 Task: Look for Airbnb properties in Taurage, Lithuania from 28th November, 2023 to 10th December,  2023 for 5 adults.5 bedrooms having 5 beds and 5 bathrooms. Property type can be house. Amenities needed are: wifi, TV, free parkinig on premises, gym, breakfast. Look for 5 properties as per requirement.
Action: Mouse moved to (532, 76)
Screenshot: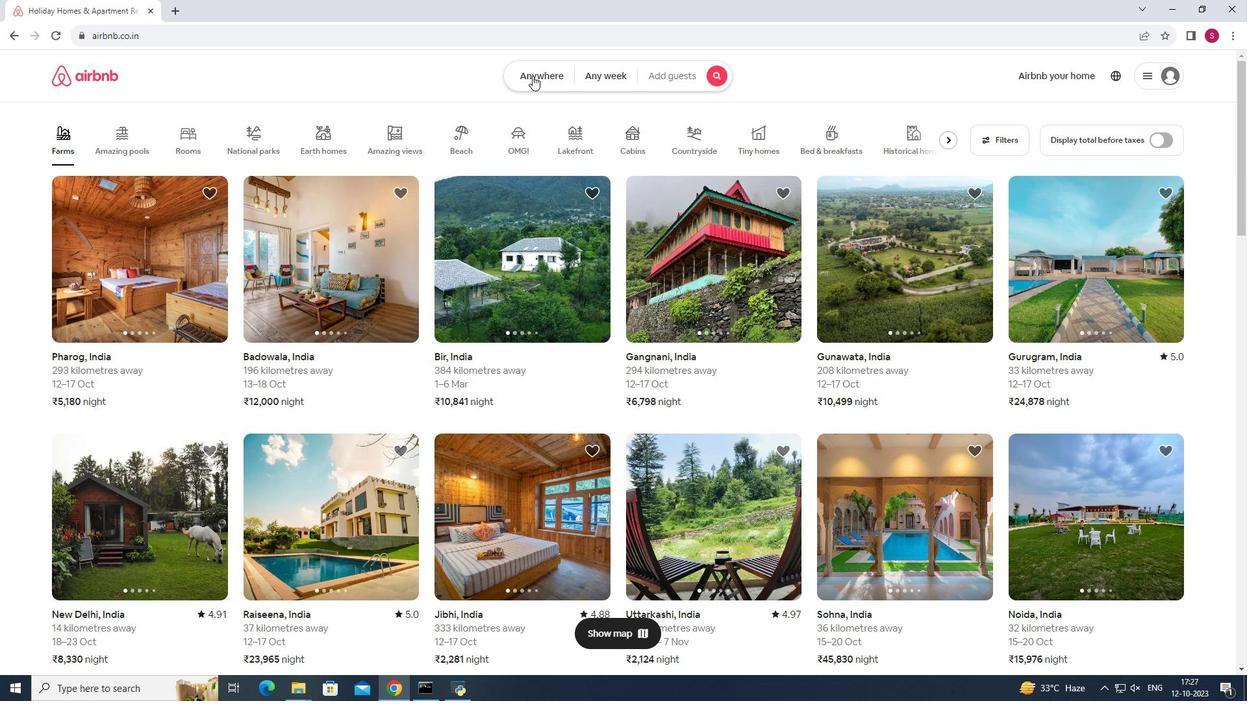 
Action: Mouse pressed left at (532, 76)
Screenshot: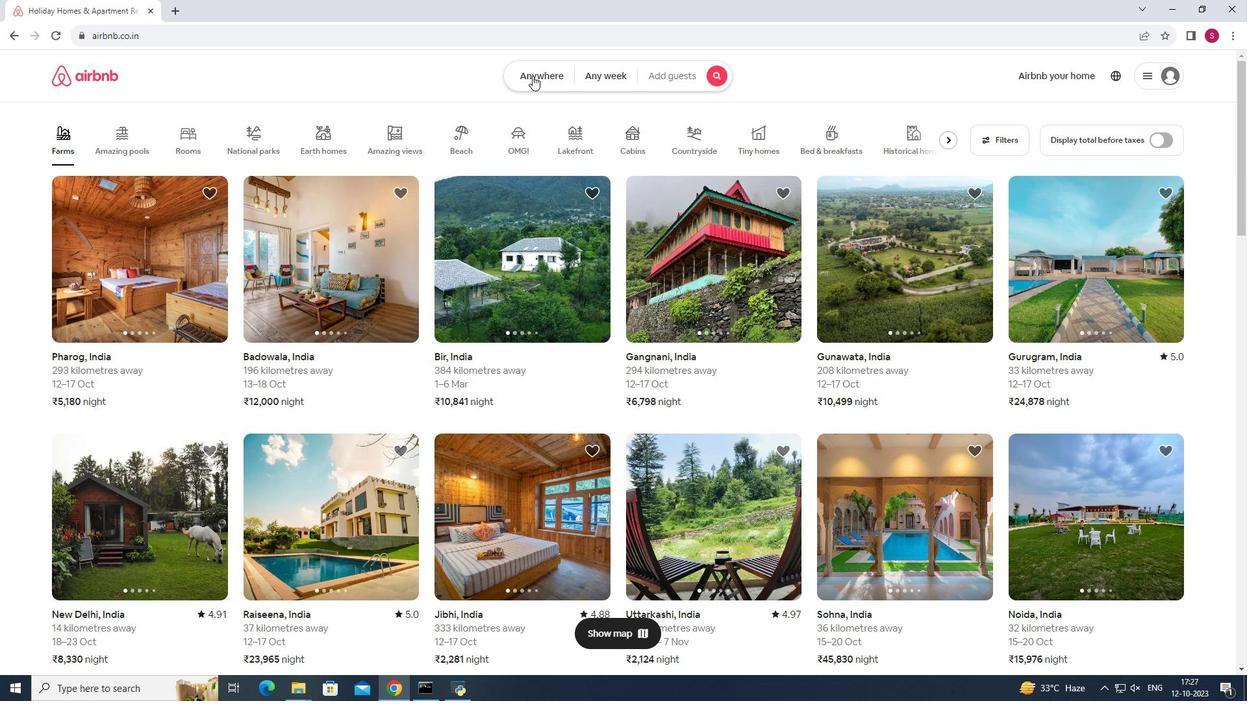 
Action: Mouse moved to (436, 126)
Screenshot: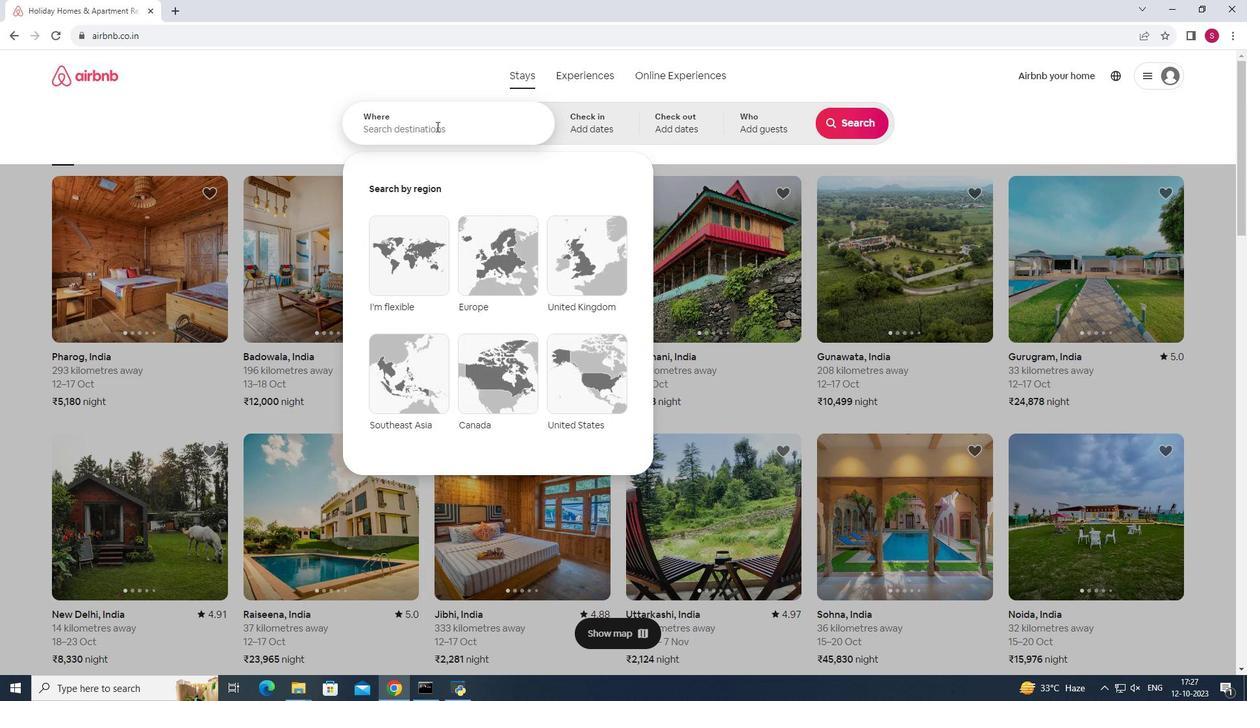 
Action: Mouse pressed left at (436, 126)
Screenshot: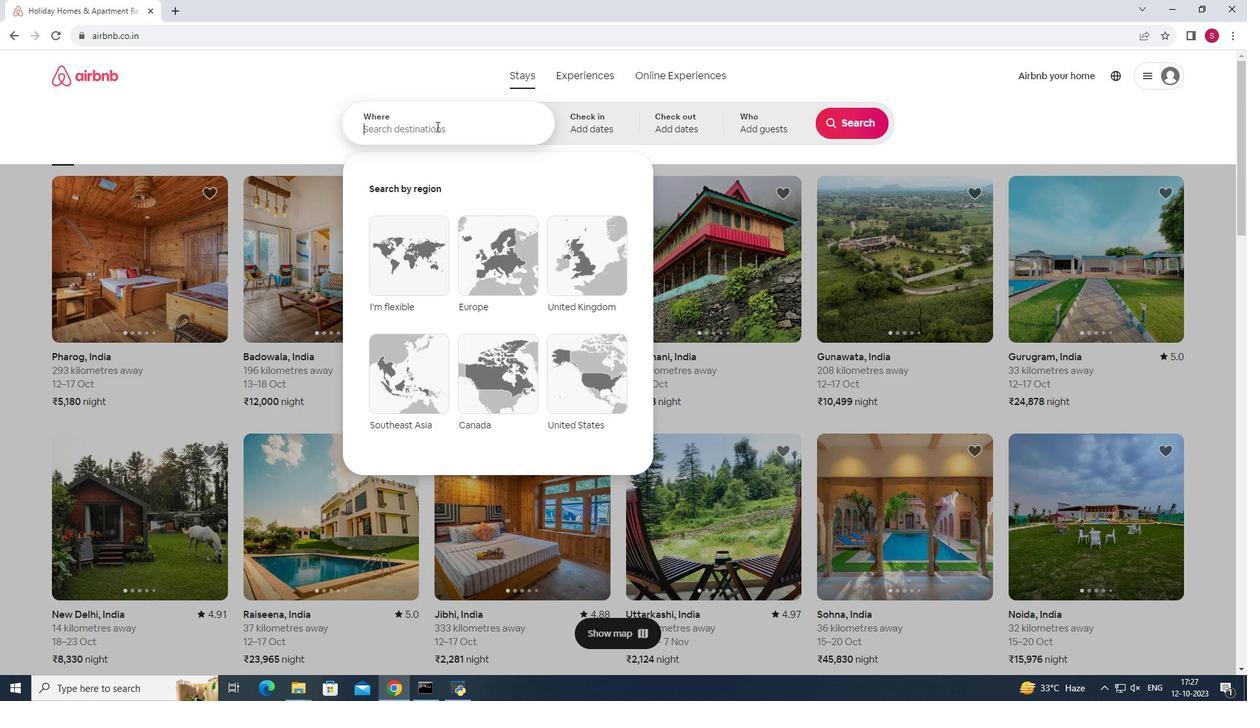 
Action: Key pressed <Key.shift>Taurage,<Key.space><Key.shift>Lithuania<Key.enter>
Screenshot: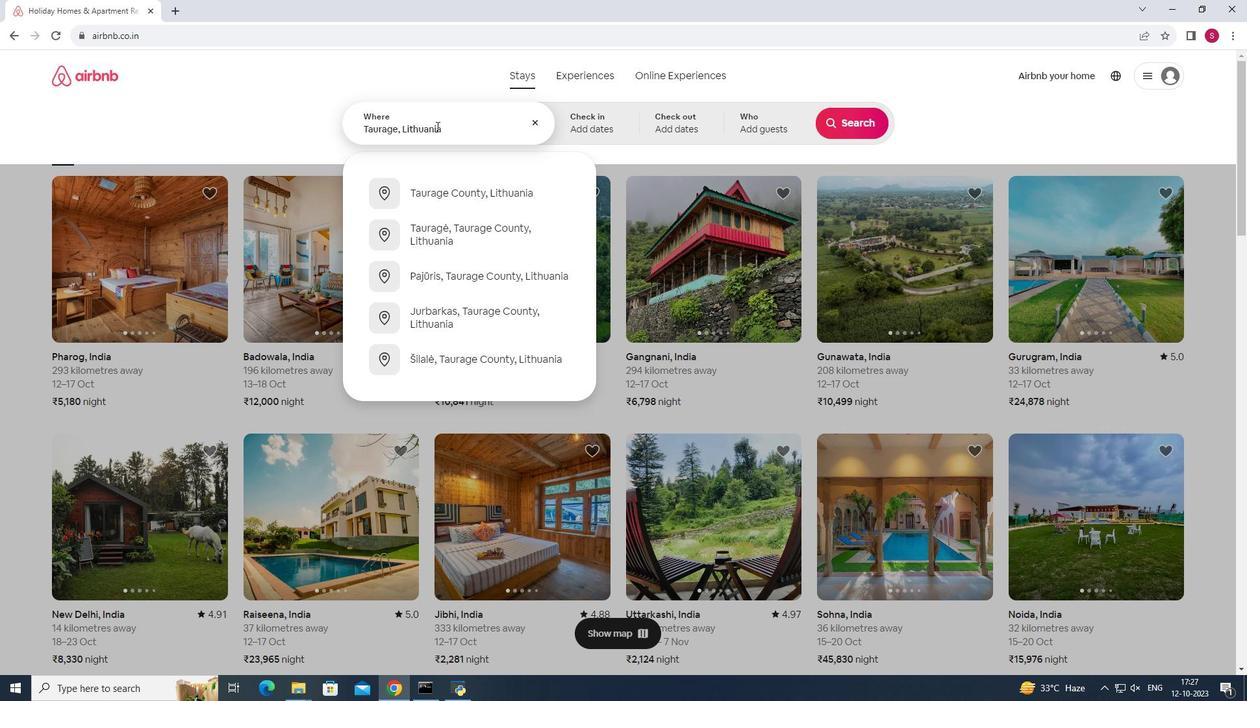 
Action: Mouse moved to (714, 412)
Screenshot: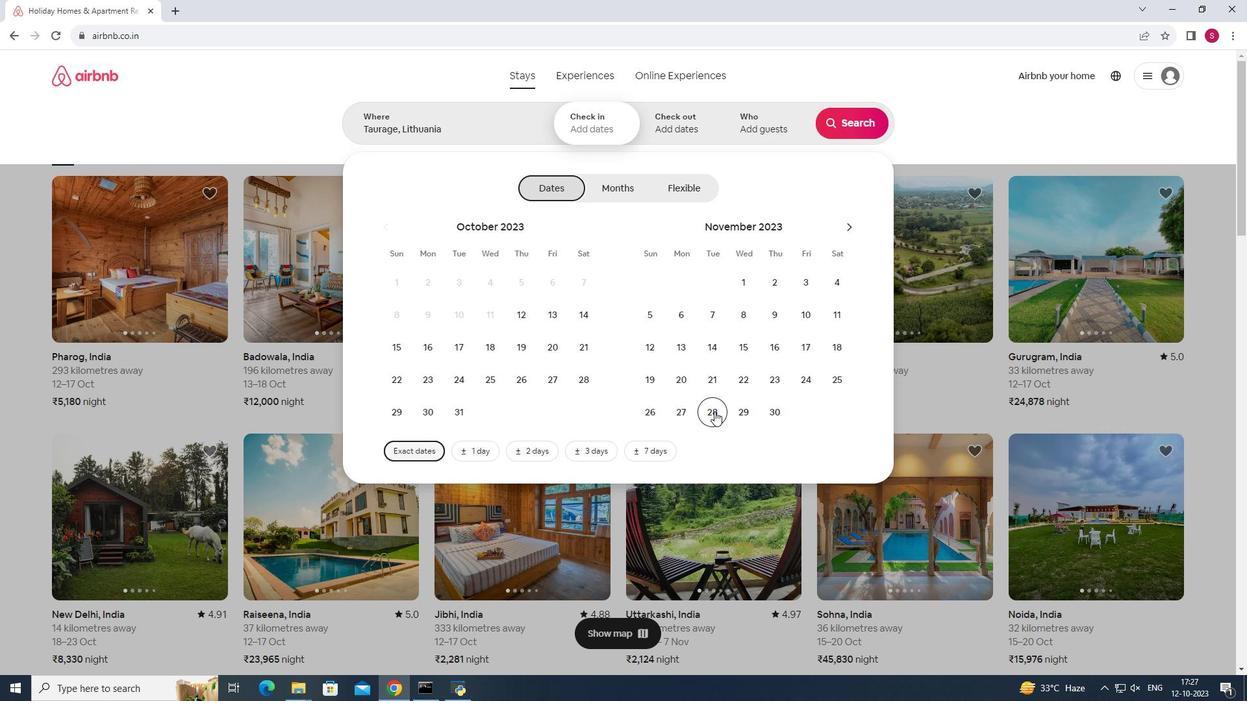 
Action: Mouse pressed left at (714, 412)
Screenshot: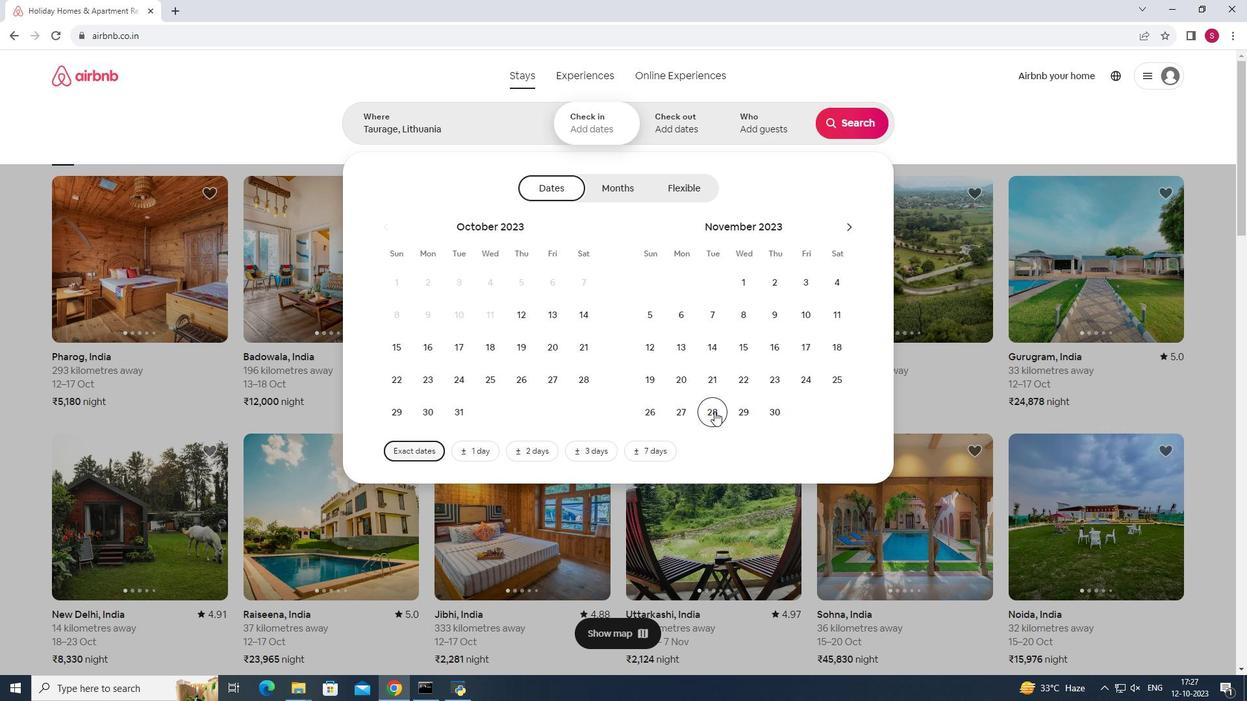
Action: Mouse moved to (851, 228)
Screenshot: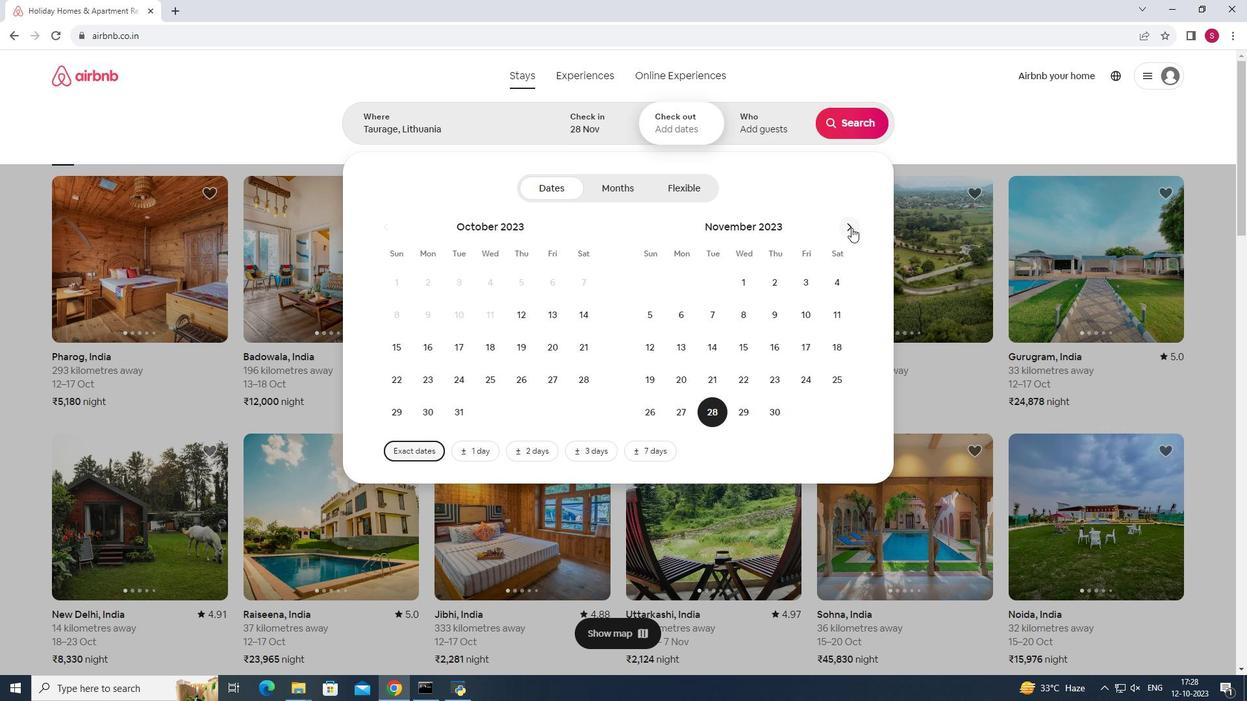 
Action: Mouse pressed left at (851, 228)
Screenshot: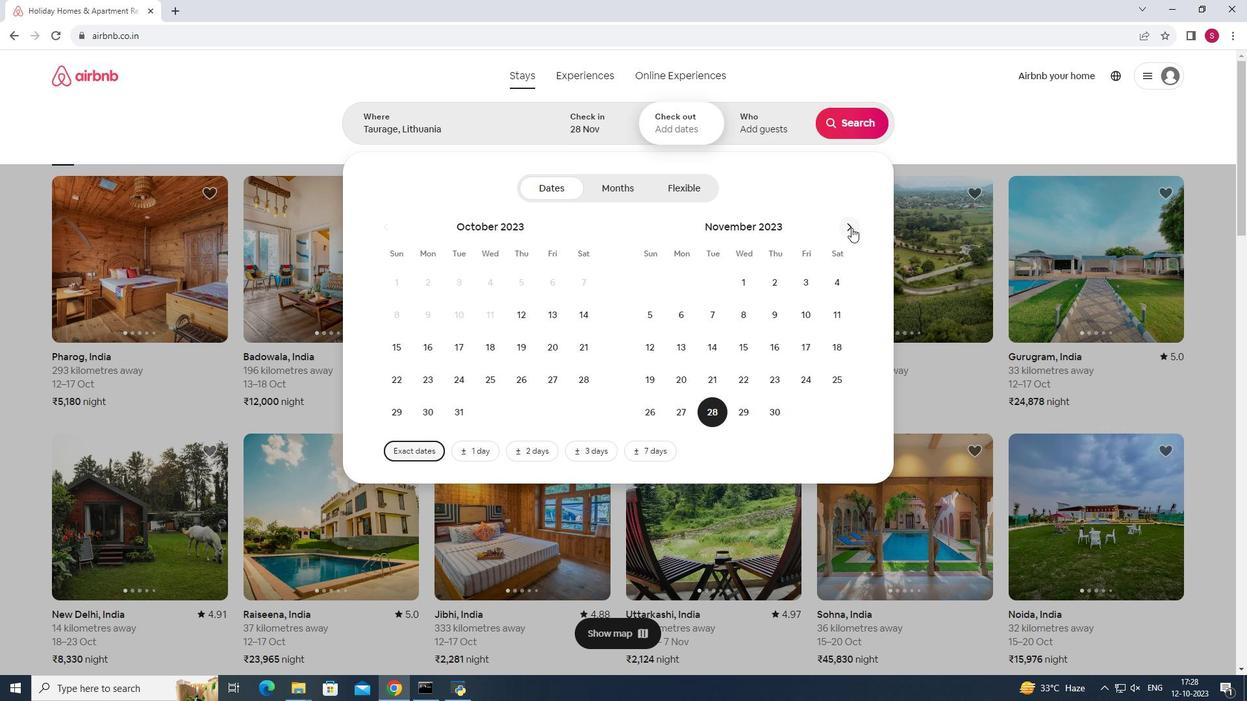 
Action: Mouse moved to (644, 356)
Screenshot: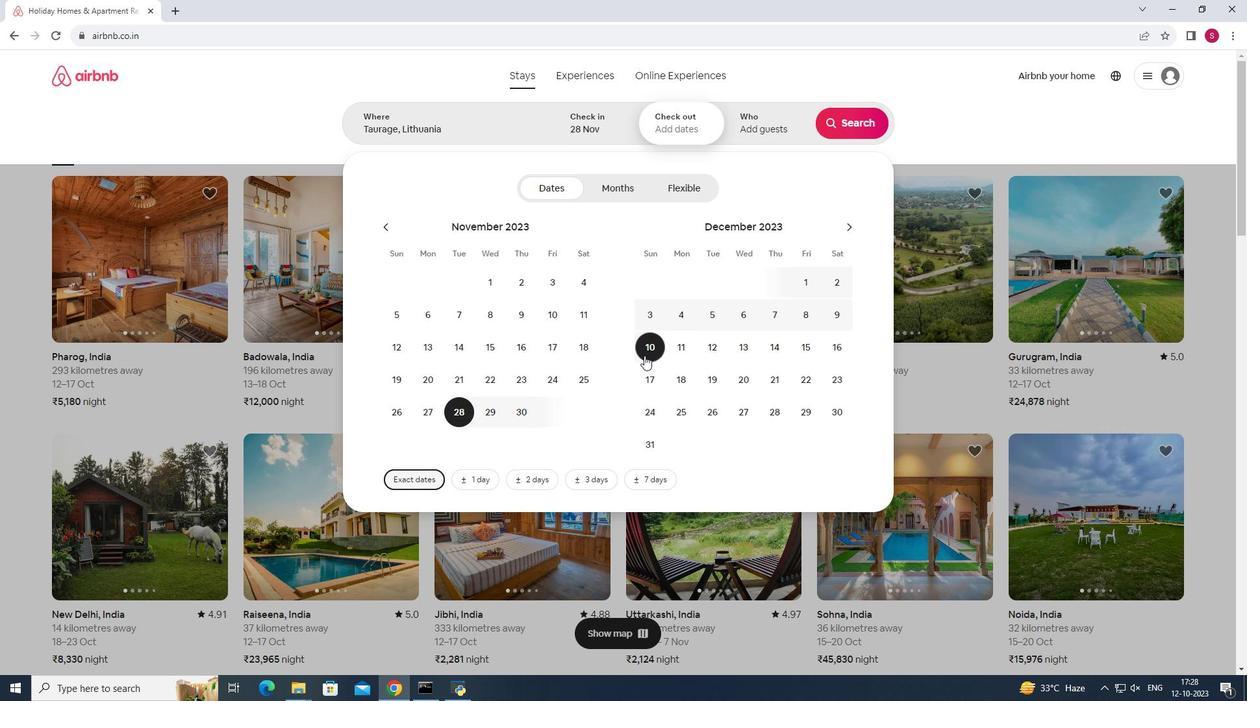 
Action: Mouse pressed left at (644, 356)
Screenshot: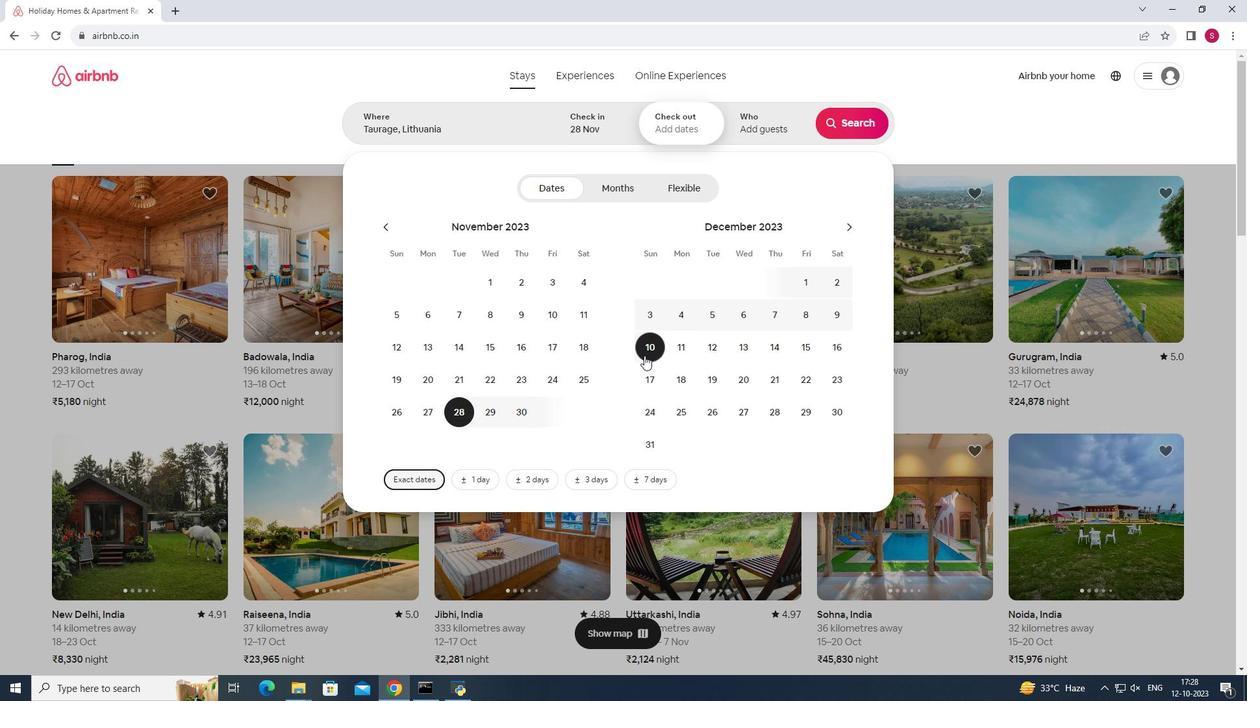 
Action: Mouse moved to (765, 132)
Screenshot: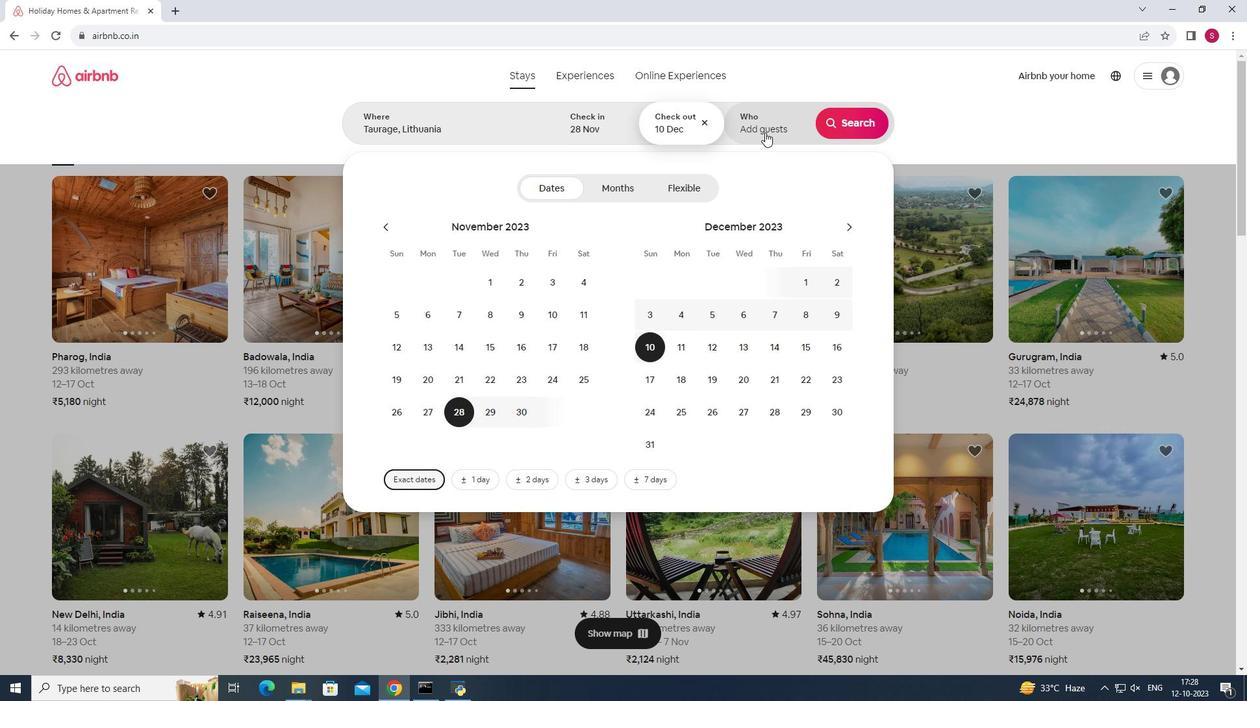 
Action: Mouse pressed left at (765, 132)
Screenshot: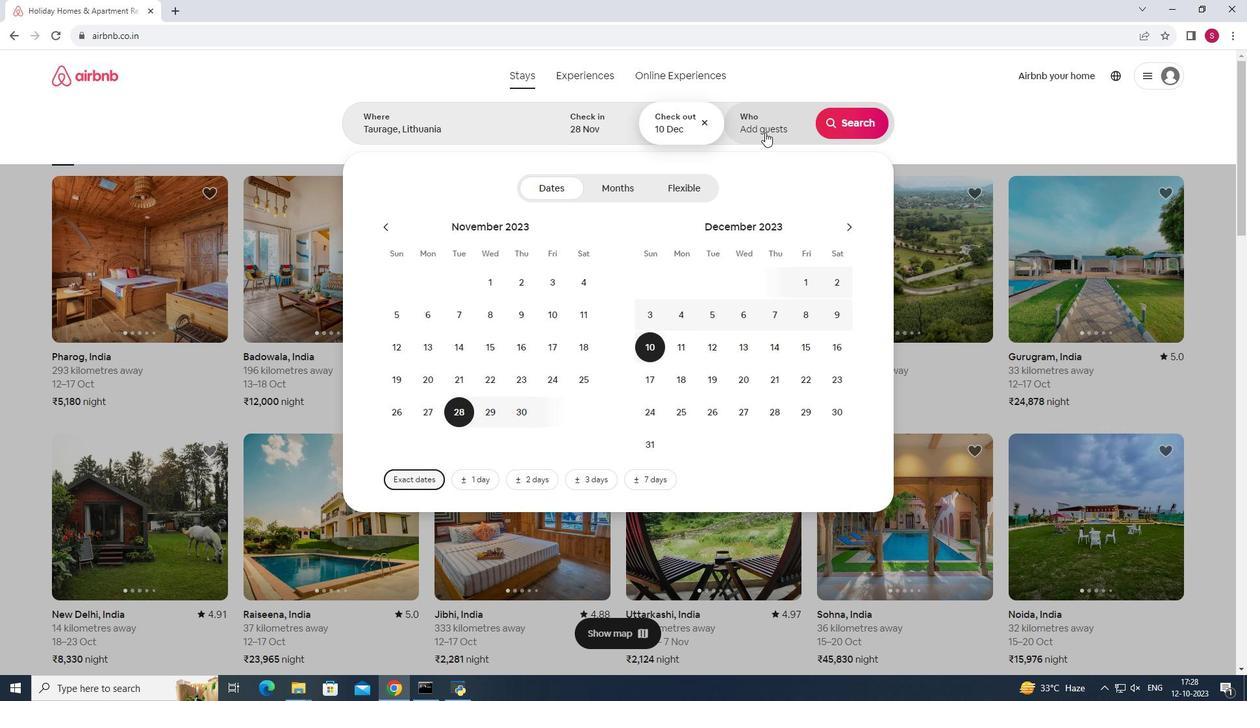 
Action: Mouse moved to (854, 193)
Screenshot: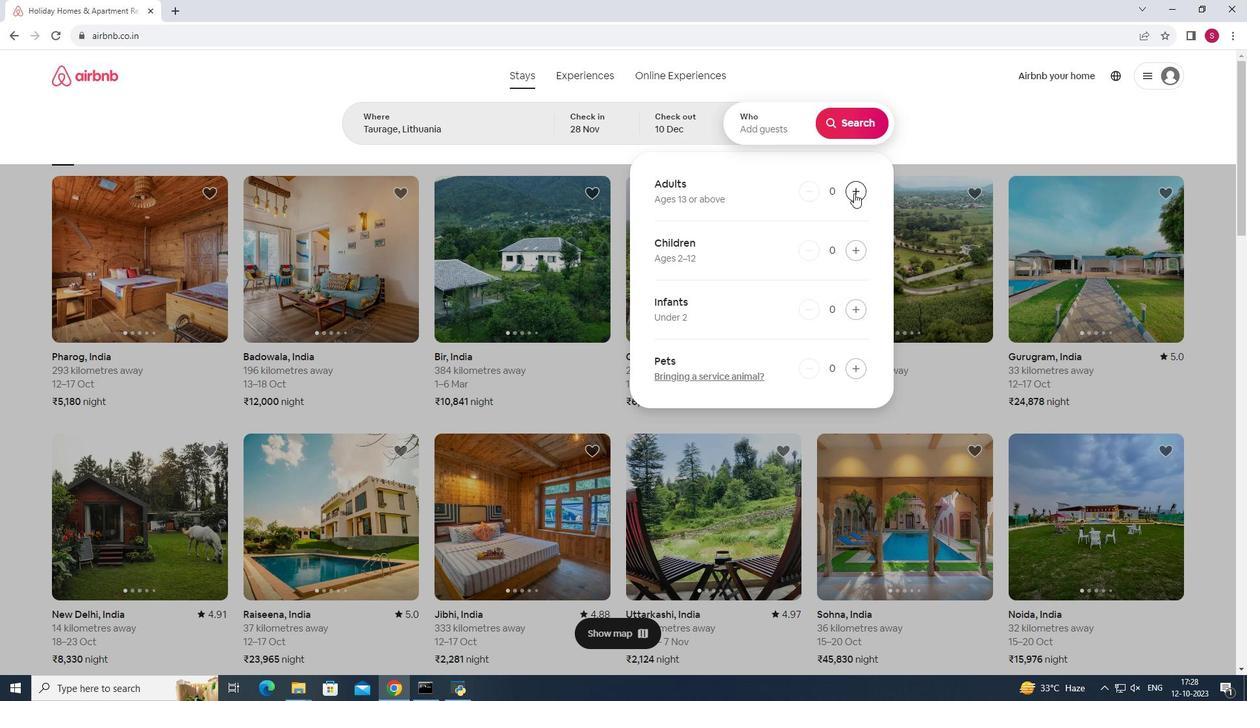 
Action: Mouse pressed left at (854, 193)
Screenshot: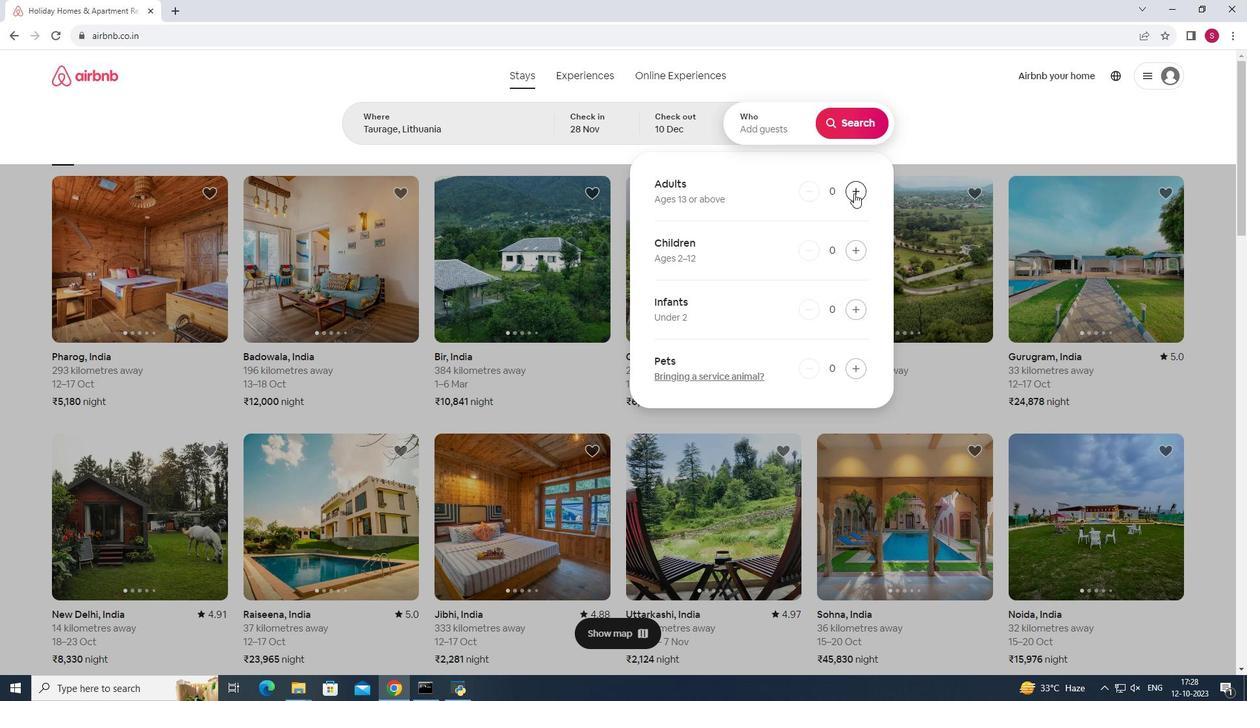 
Action: Mouse pressed left at (854, 193)
Screenshot: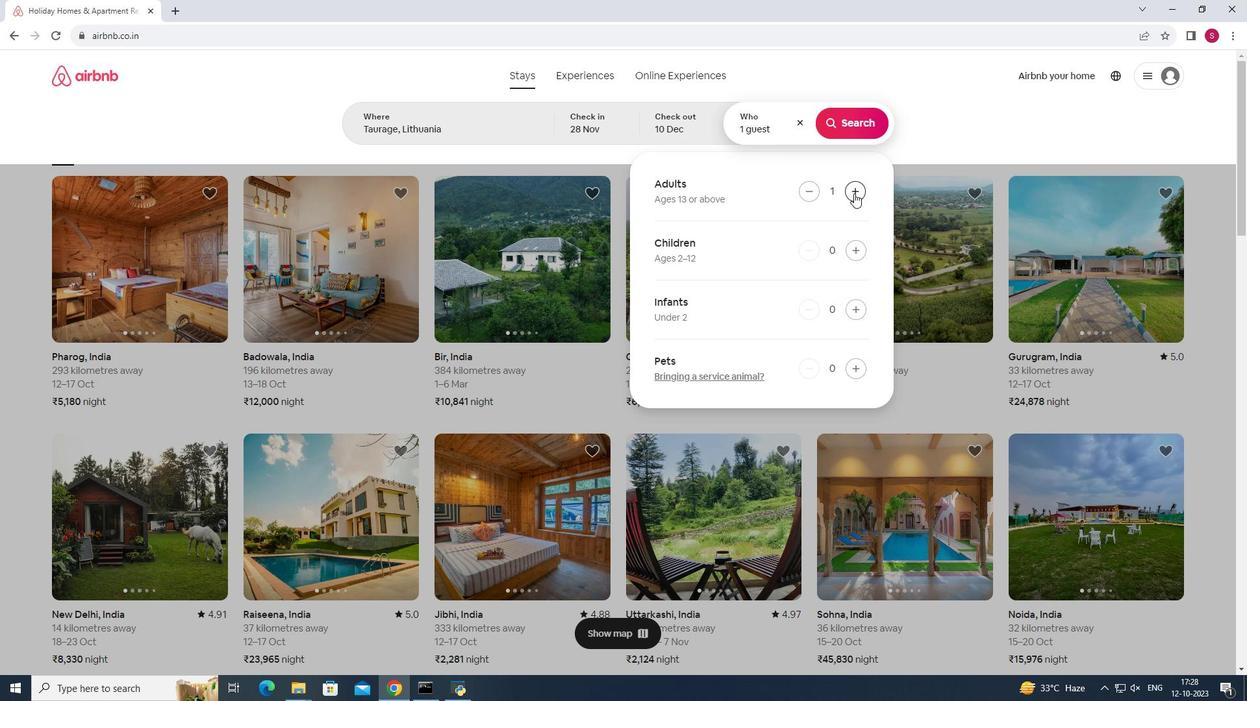 
Action: Mouse moved to (854, 194)
Screenshot: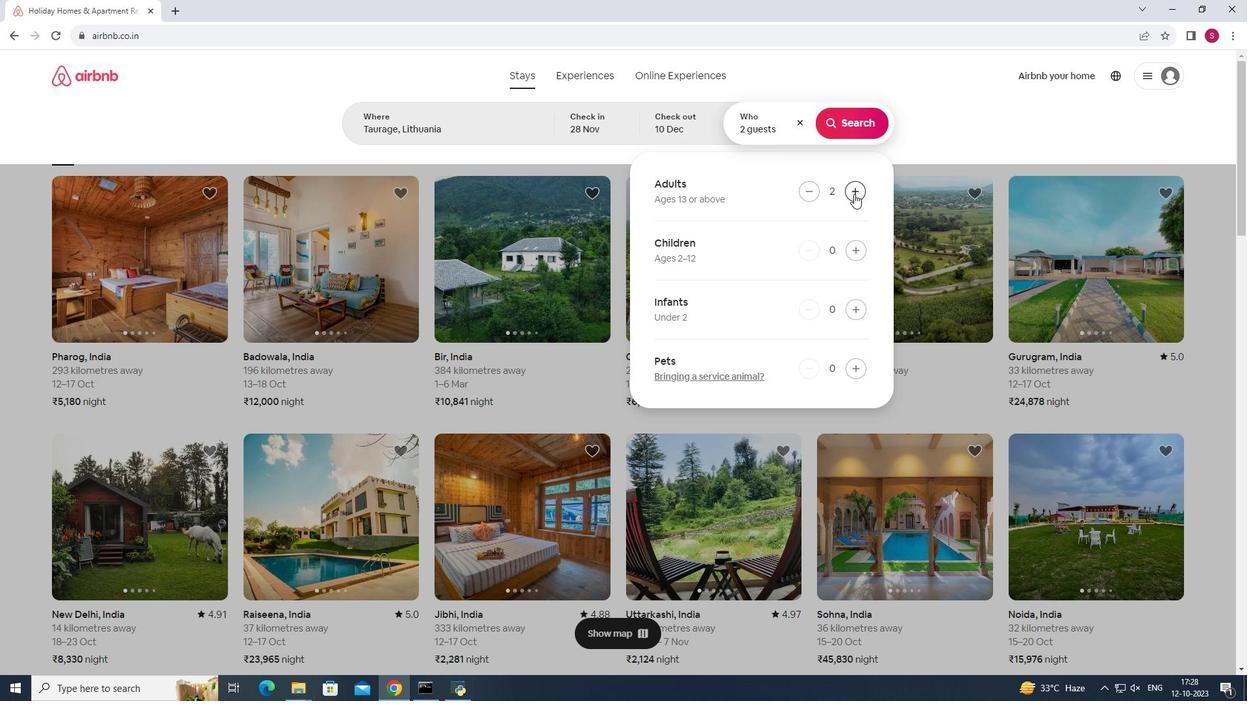 
Action: Mouse pressed left at (854, 194)
Screenshot: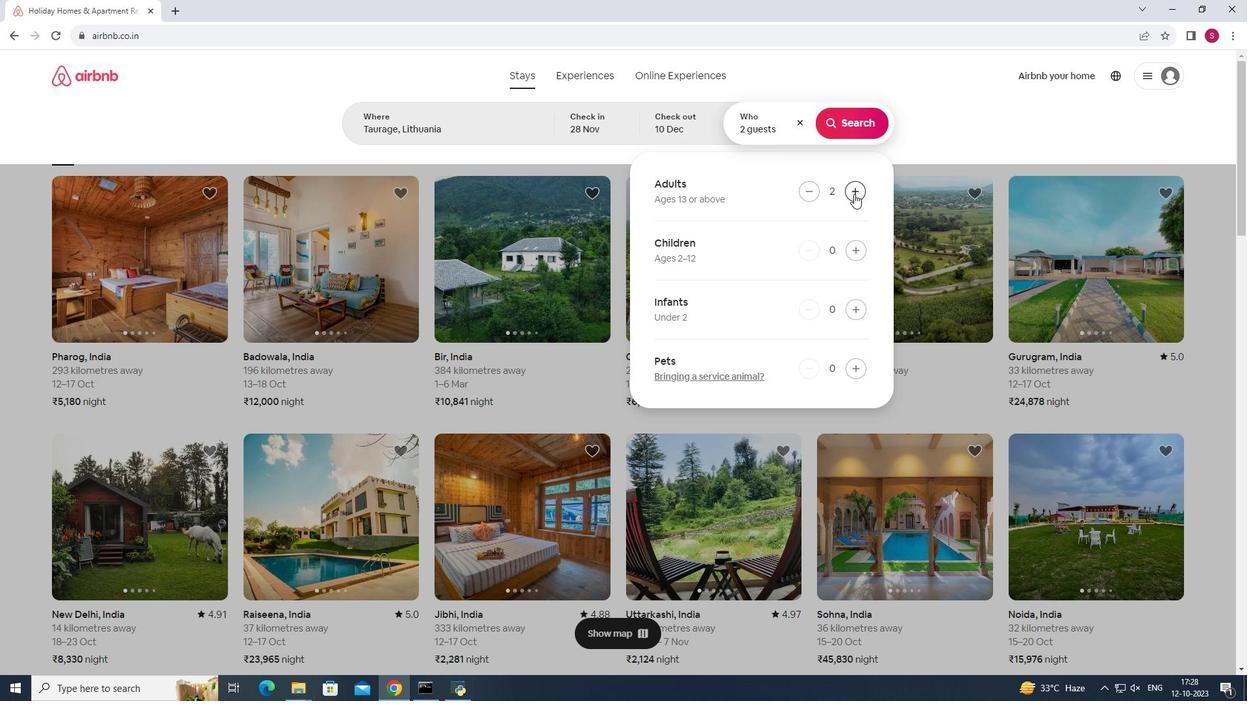 
Action: Mouse moved to (854, 194)
Screenshot: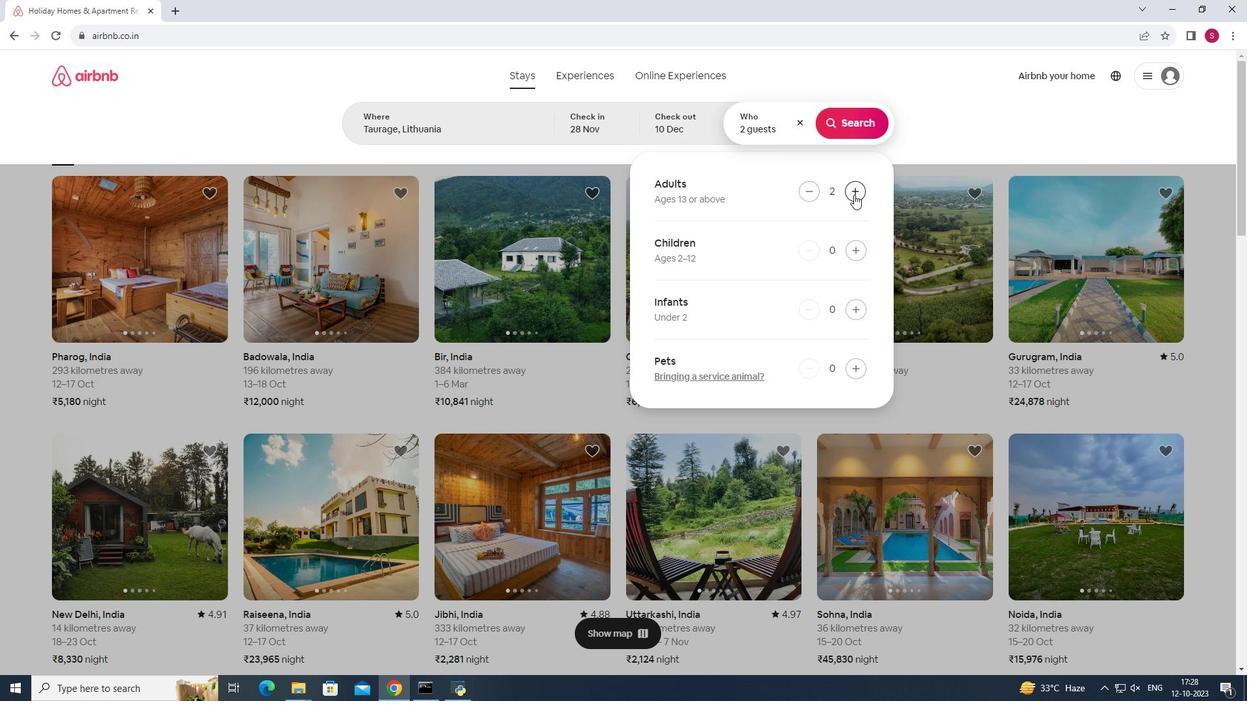 
Action: Mouse pressed left at (854, 194)
Screenshot: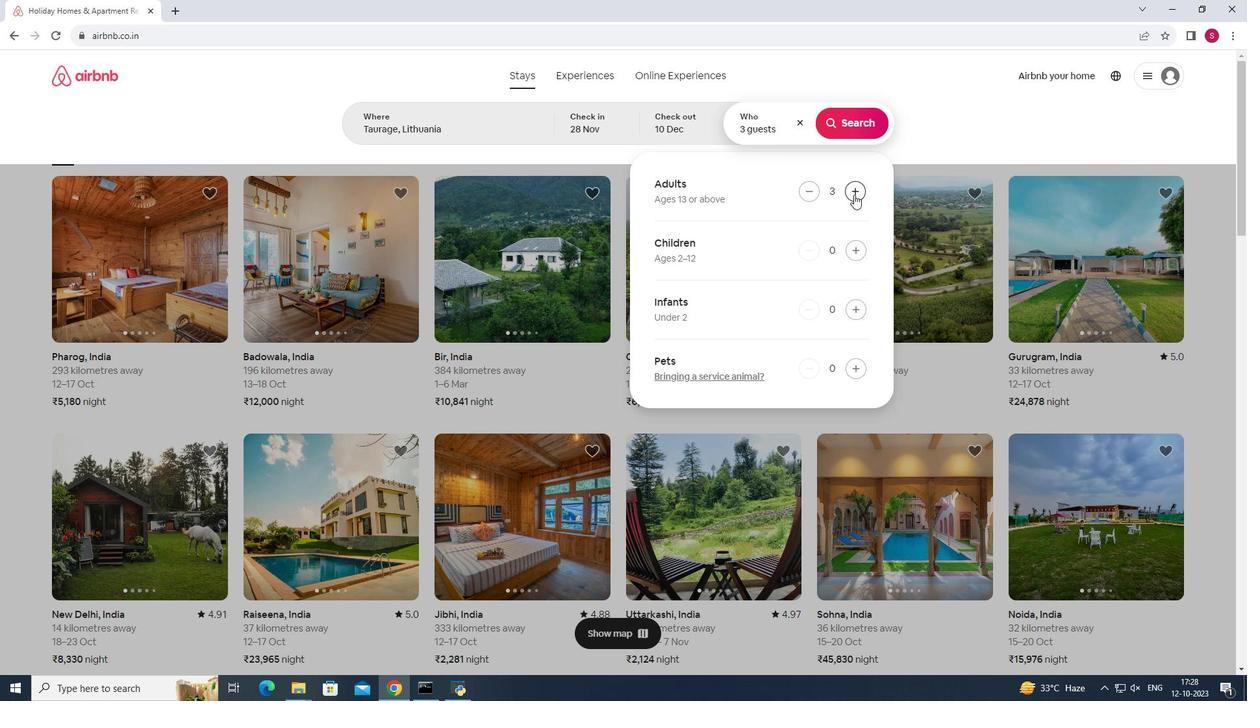 
Action: Mouse pressed left at (854, 194)
Screenshot: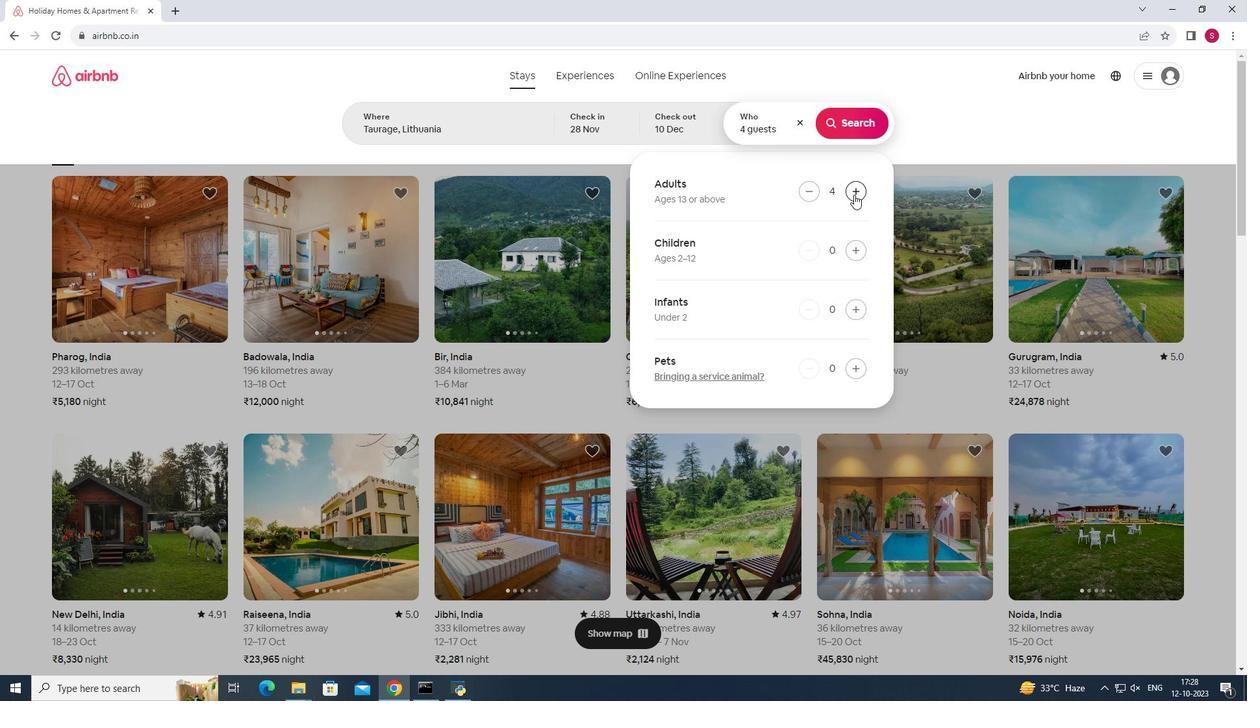 
Action: Mouse moved to (852, 128)
Screenshot: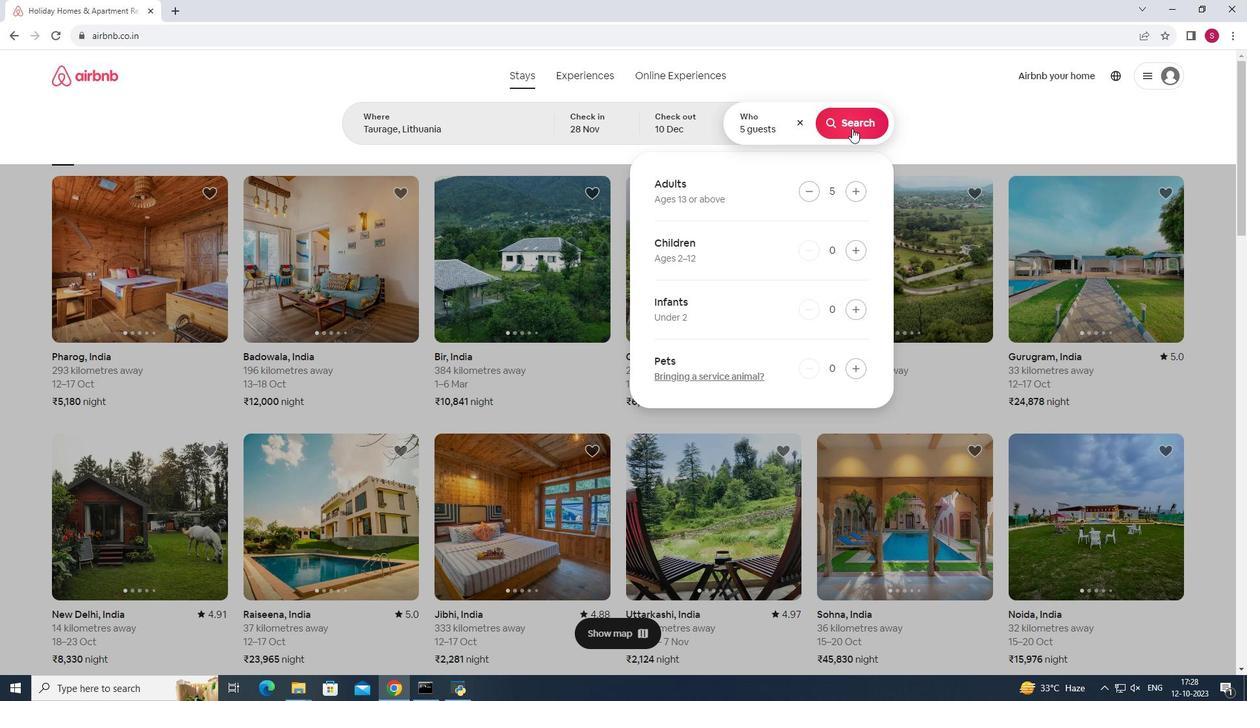 
Action: Mouse pressed left at (852, 128)
Screenshot: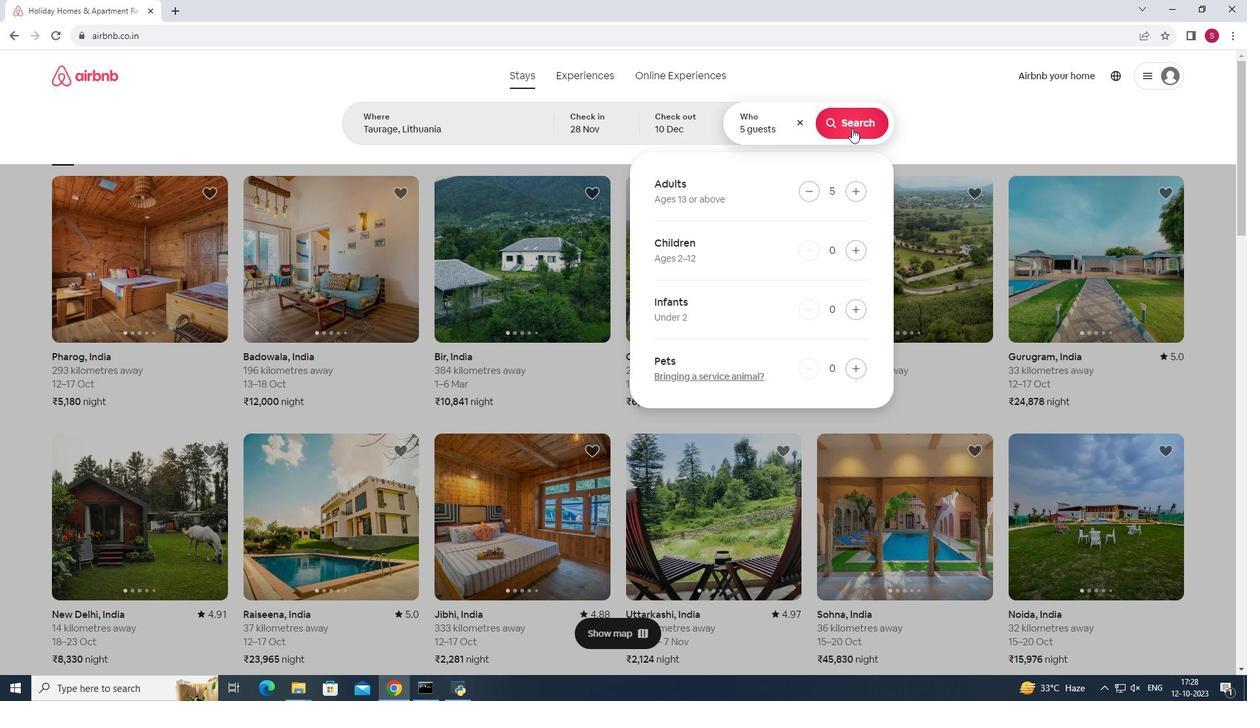 
Action: Mouse moved to (1049, 132)
Screenshot: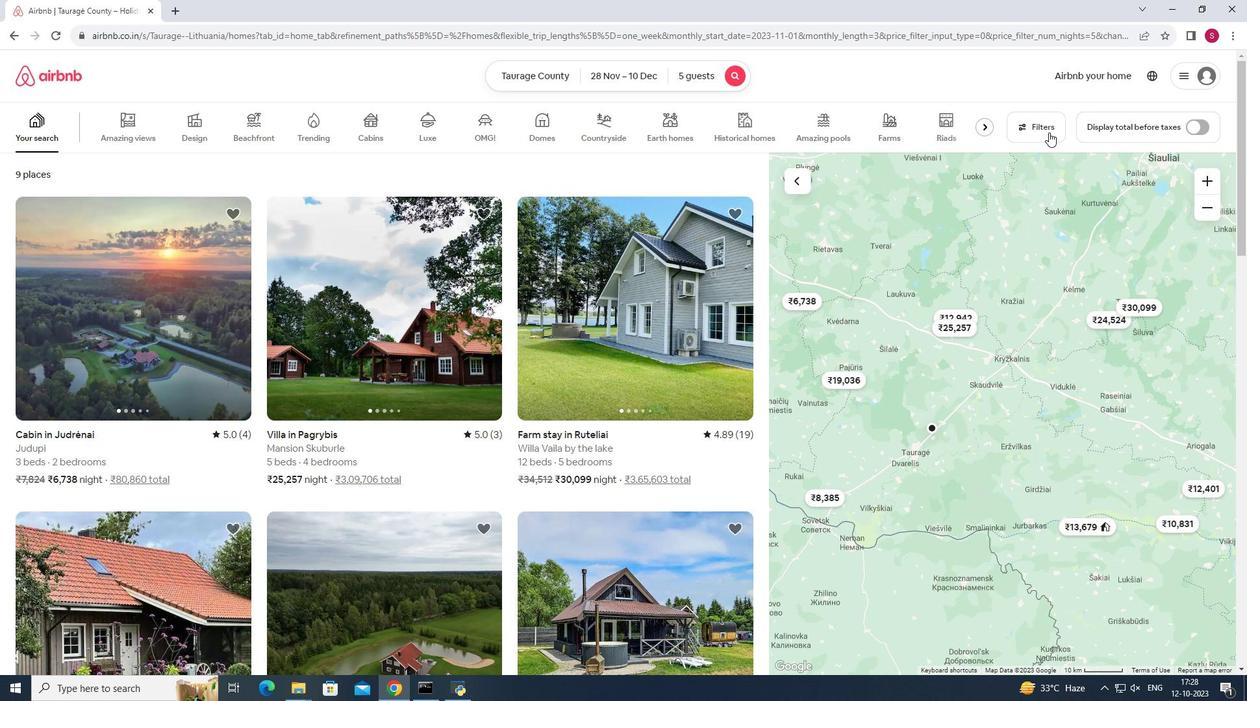 
Action: Mouse pressed left at (1049, 132)
Screenshot: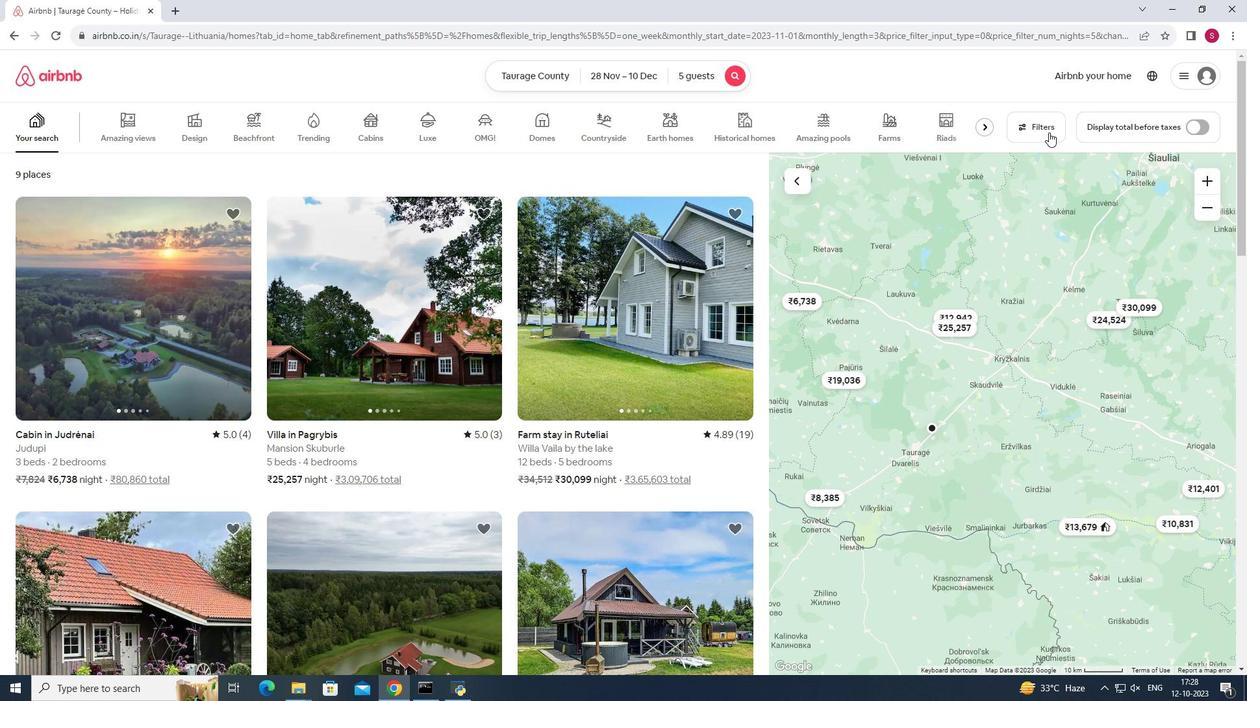 
Action: Mouse moved to (693, 261)
Screenshot: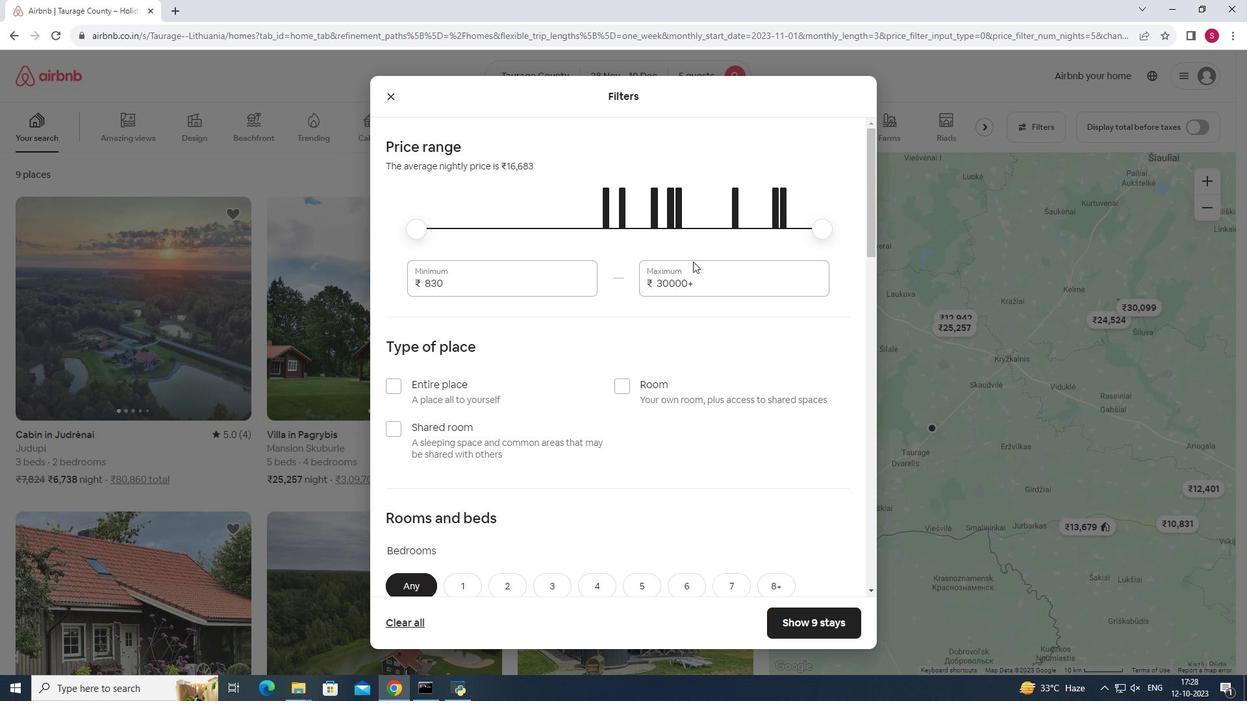 
Action: Mouse scrolled (693, 261) with delta (0, 0)
Screenshot: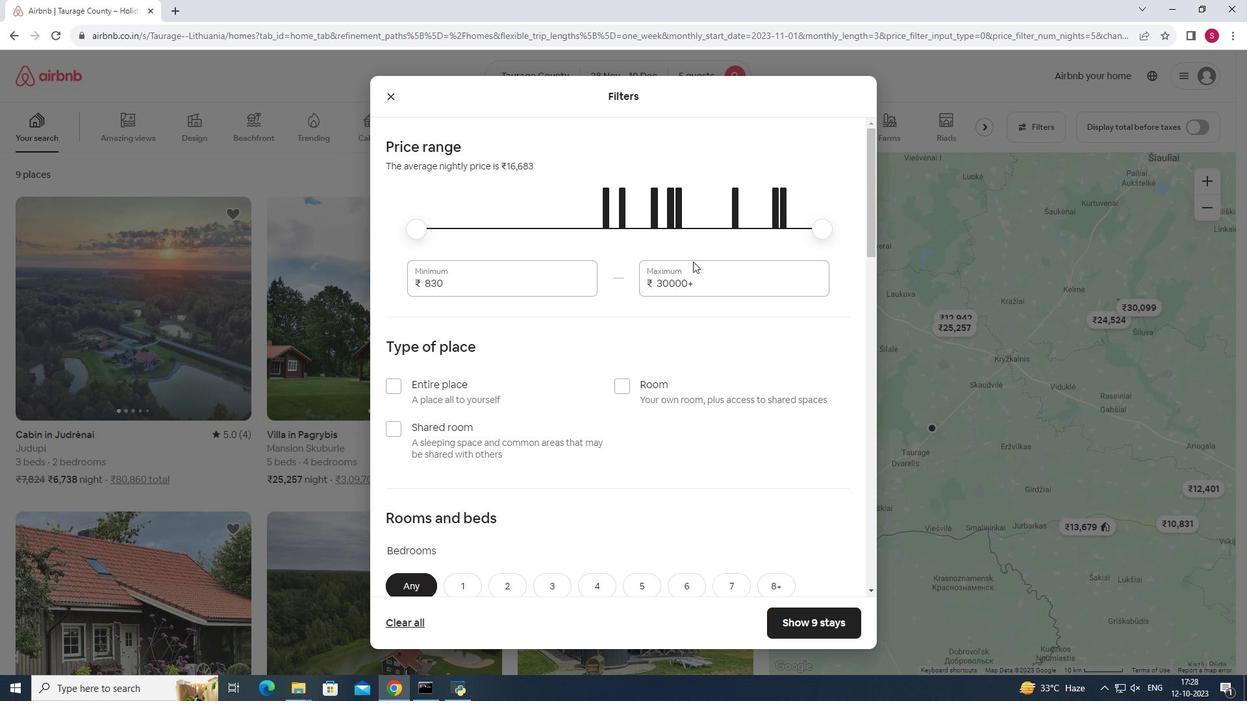 
Action: Mouse moved to (676, 311)
Screenshot: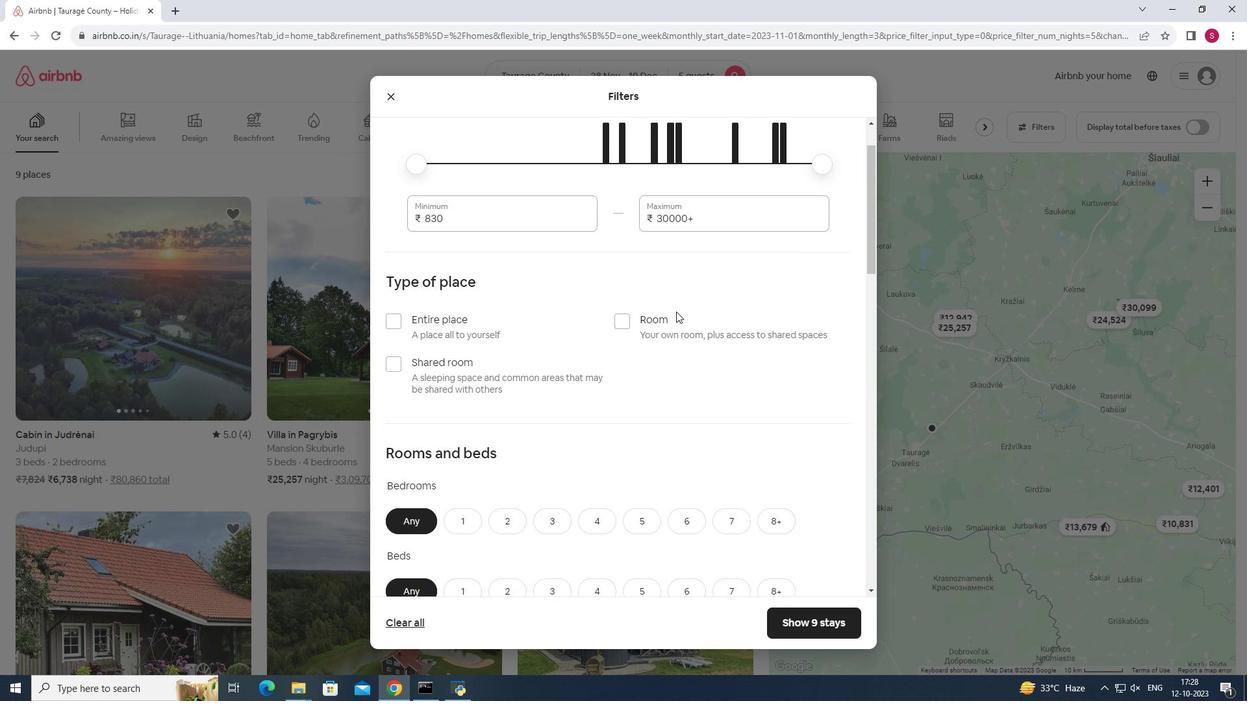 
Action: Mouse scrolled (676, 311) with delta (0, 0)
Screenshot: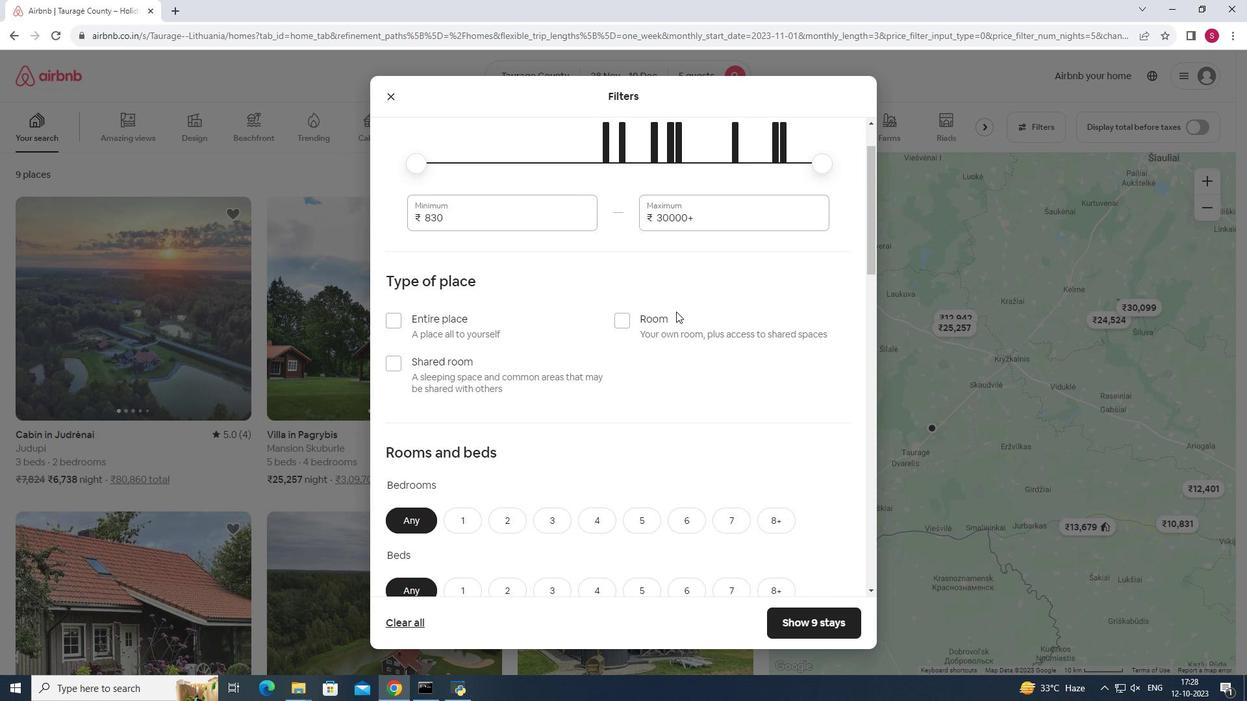 
Action: Mouse scrolled (676, 311) with delta (0, 0)
Screenshot: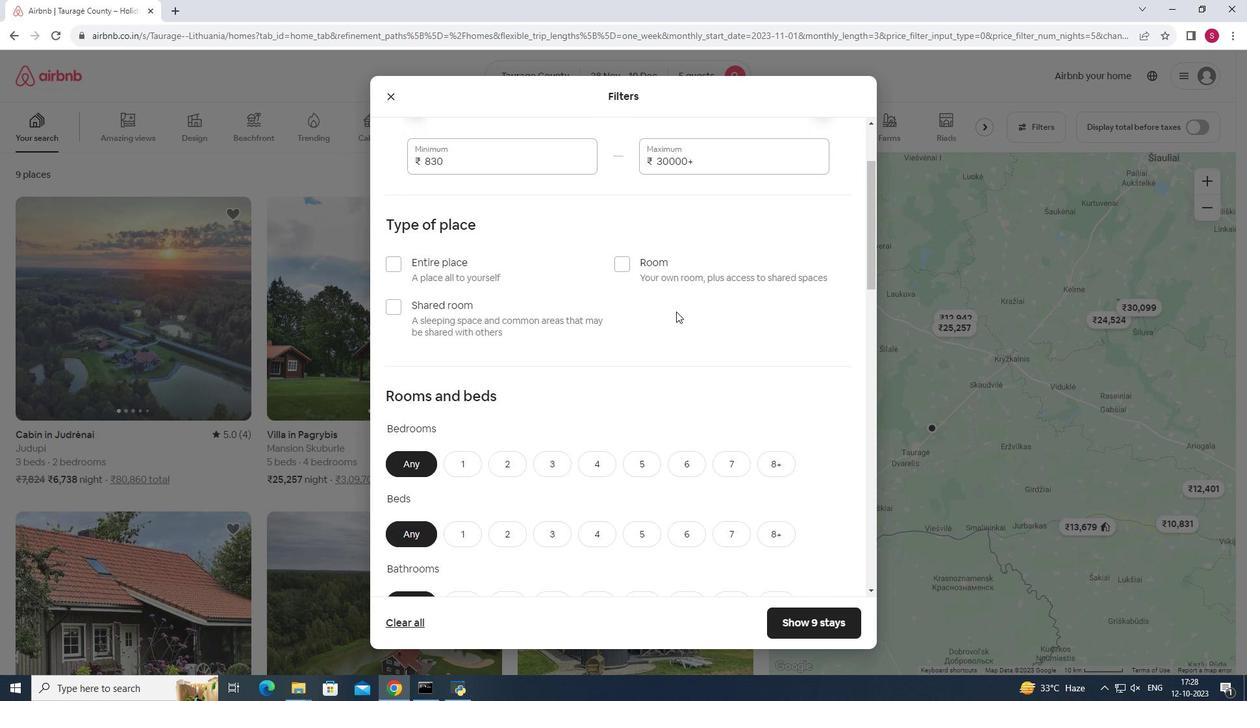 
Action: Mouse moved to (643, 393)
Screenshot: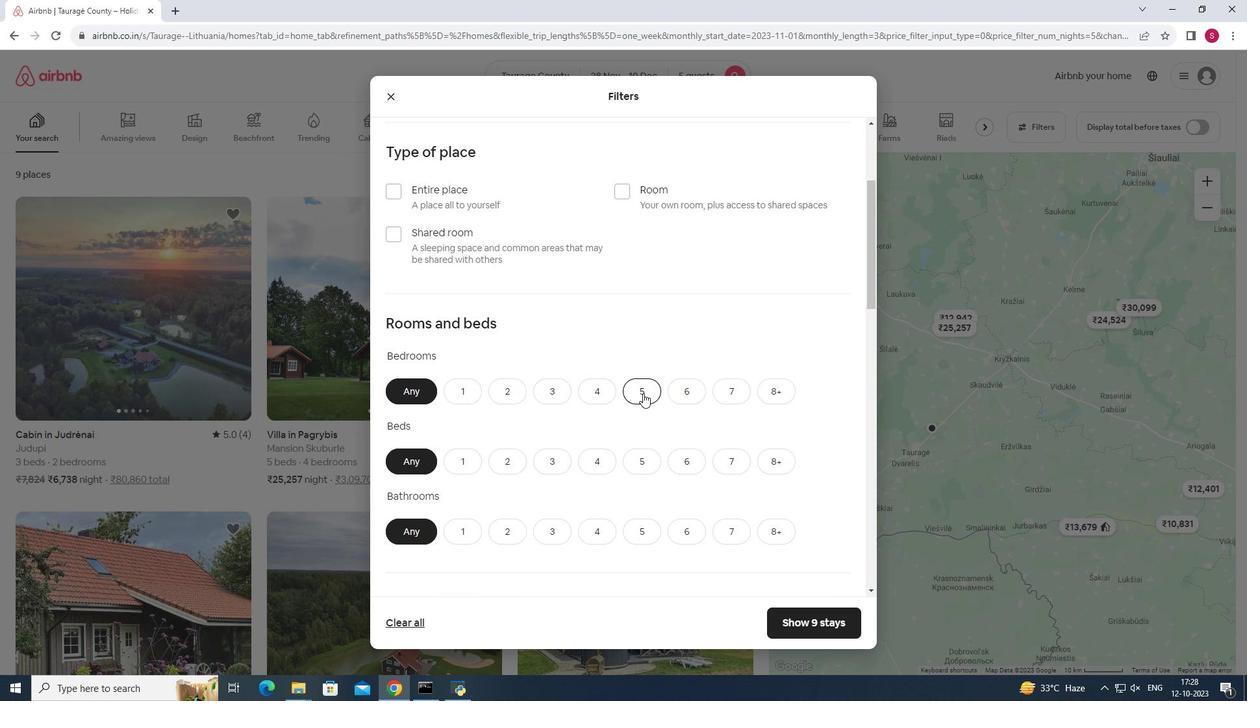 
Action: Mouse pressed left at (643, 393)
Screenshot: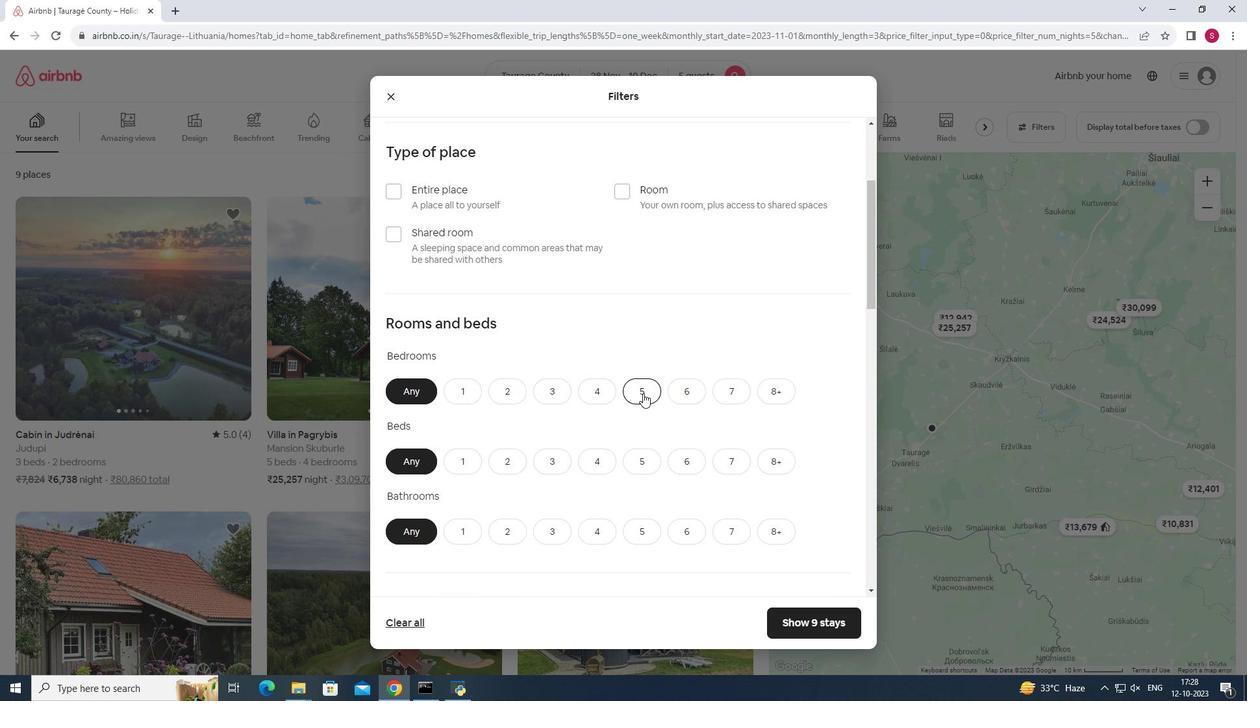 
Action: Mouse moved to (644, 393)
Screenshot: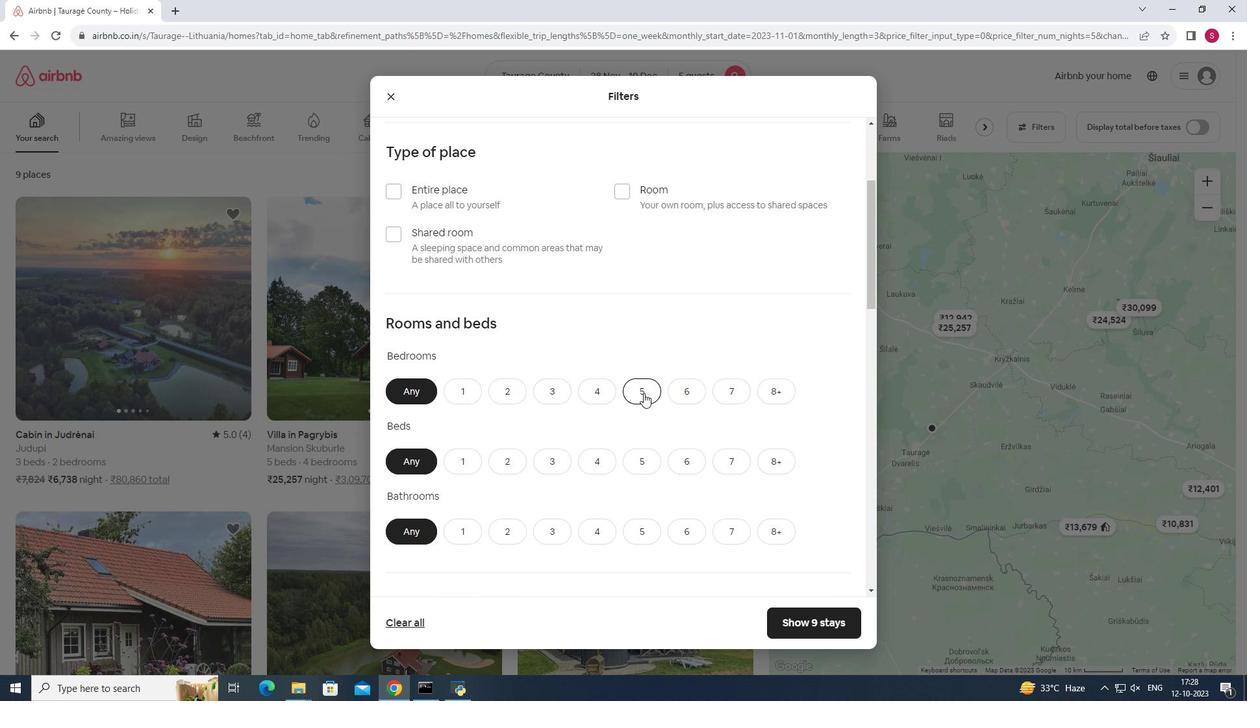 
Action: Mouse scrolled (644, 393) with delta (0, 0)
Screenshot: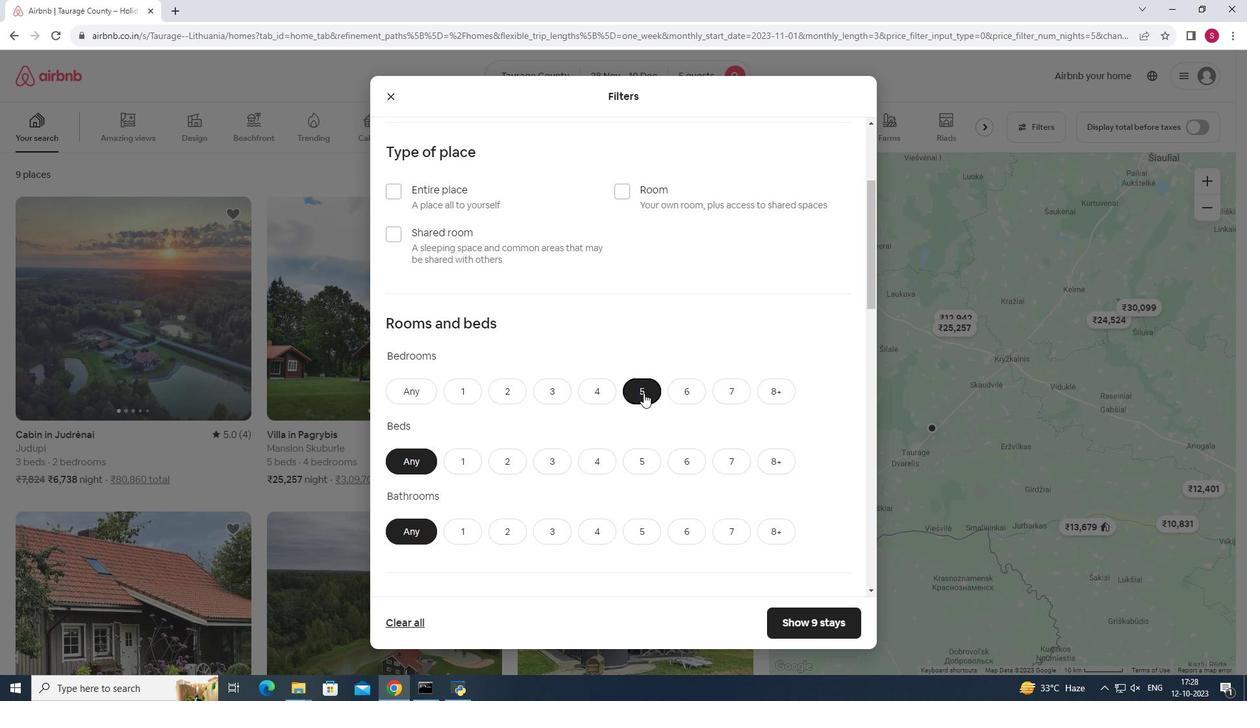
Action: Mouse scrolled (644, 393) with delta (0, 0)
Screenshot: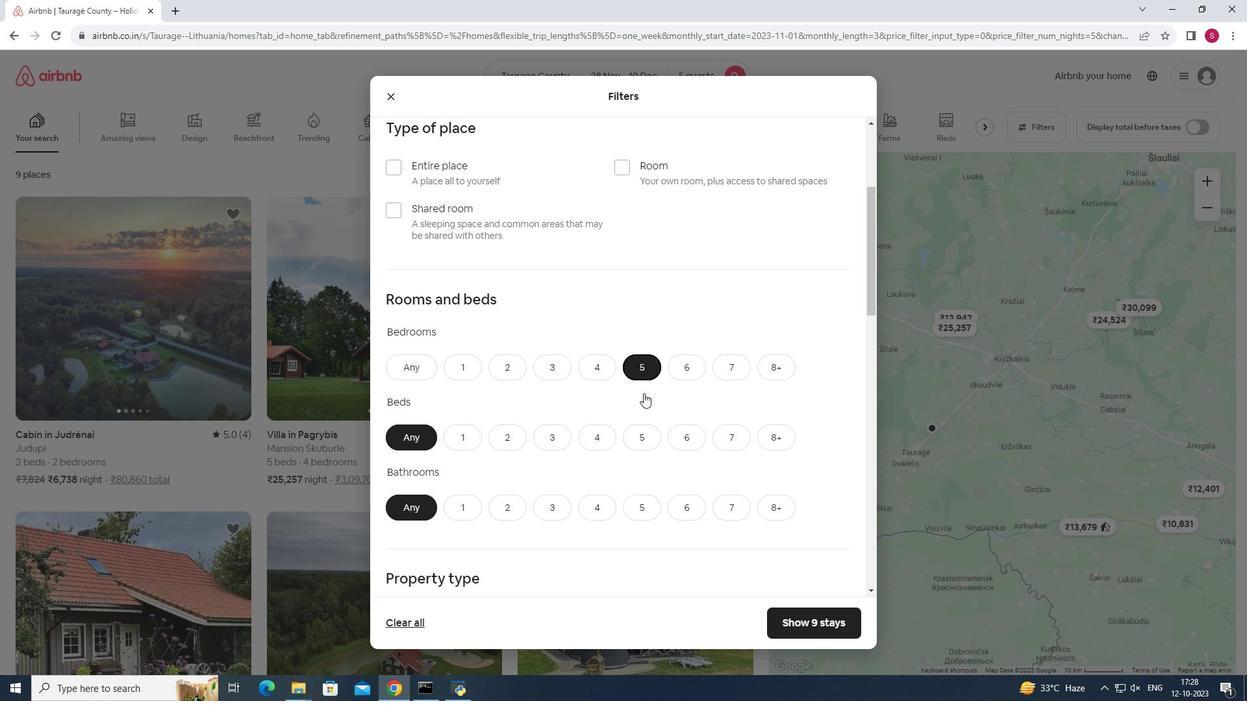
Action: Mouse moved to (644, 337)
Screenshot: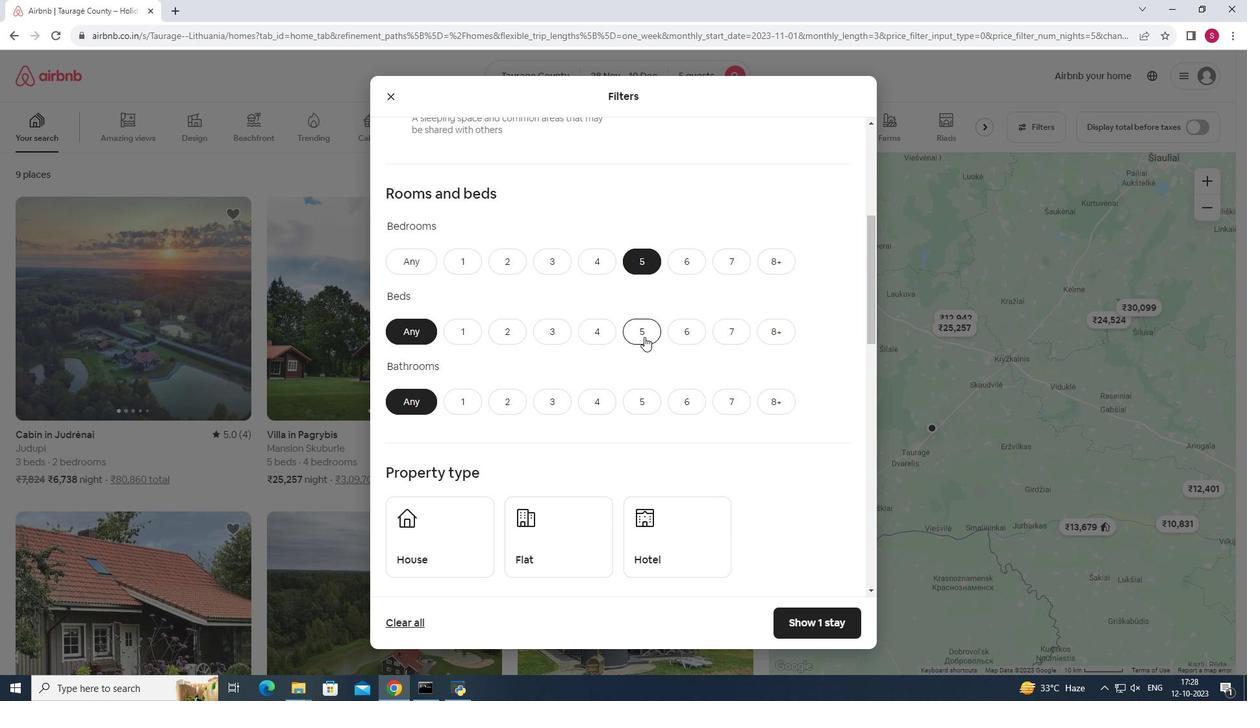 
Action: Mouse pressed left at (644, 337)
Screenshot: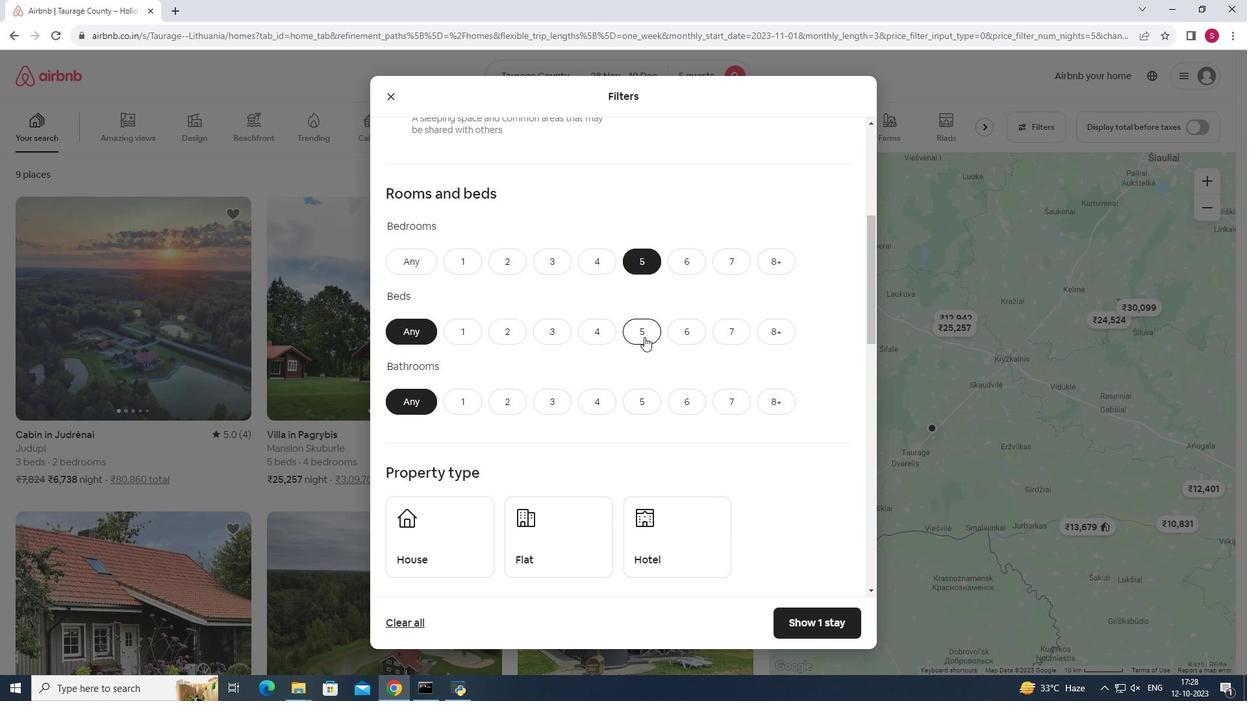 
Action: Mouse moved to (644, 400)
Screenshot: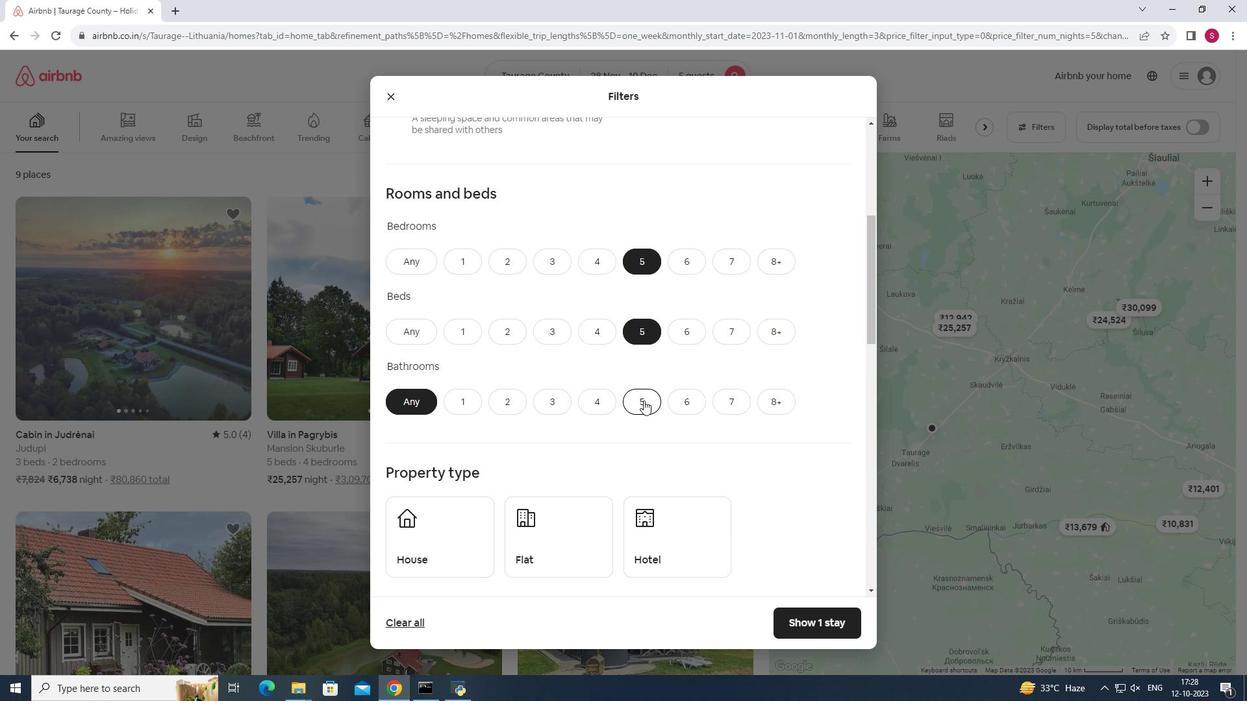 
Action: Mouse pressed left at (644, 400)
Screenshot: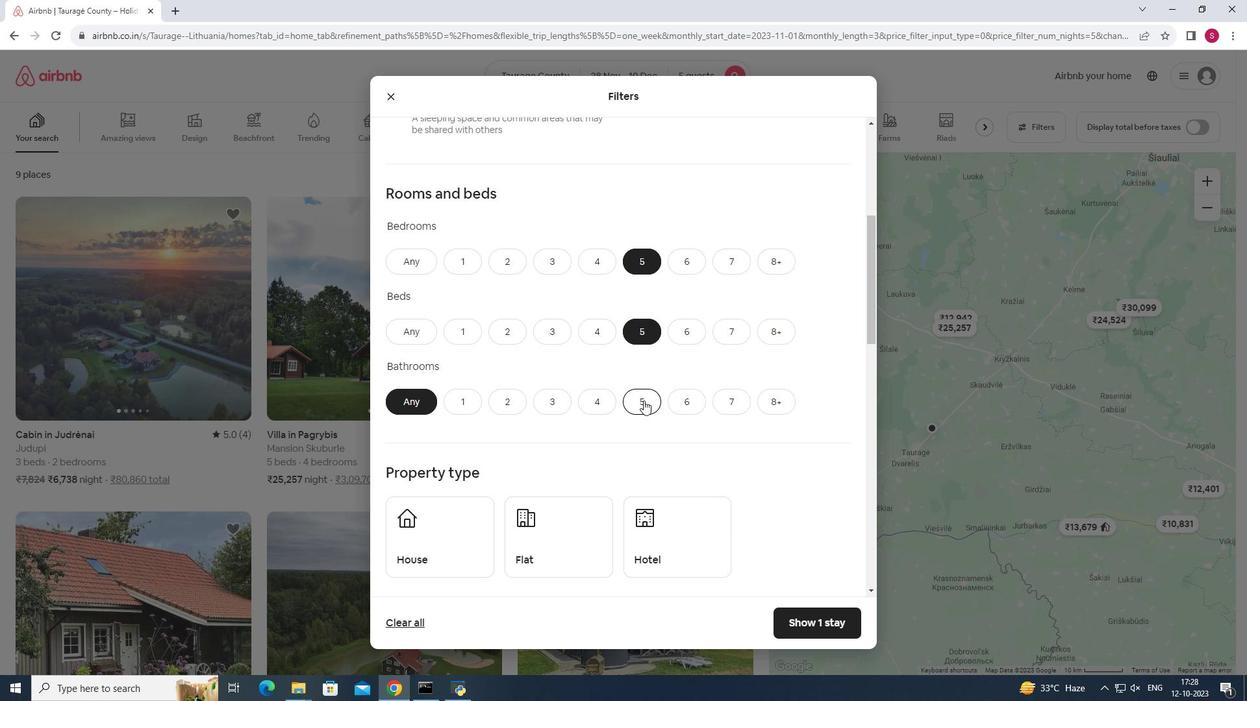 
Action: Mouse scrolled (644, 400) with delta (0, 0)
Screenshot: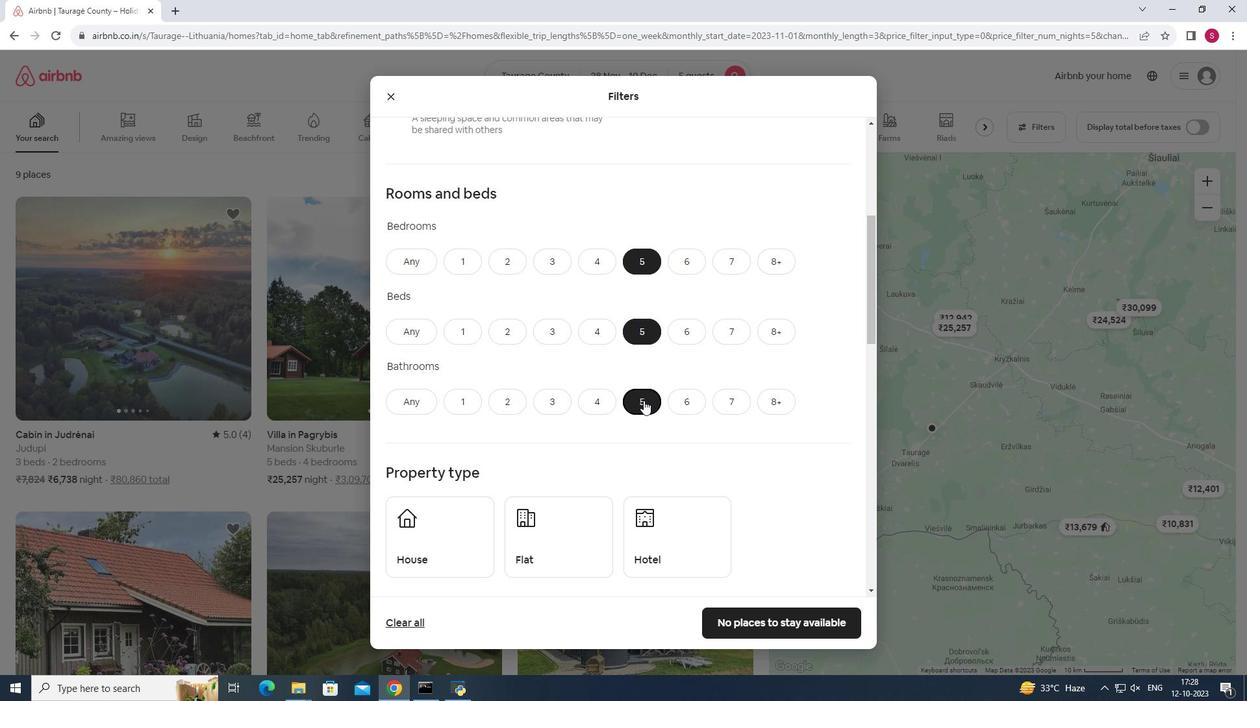 
Action: Mouse scrolled (644, 400) with delta (0, 0)
Screenshot: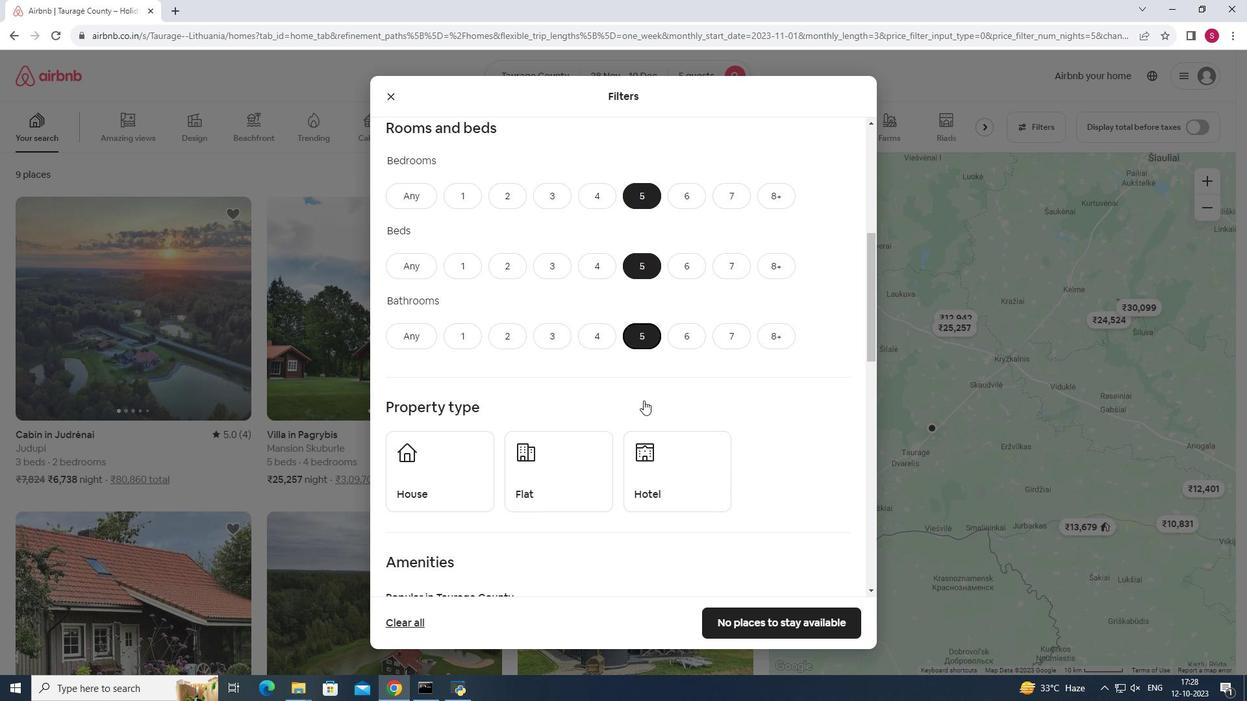 
Action: Mouse moved to (478, 423)
Screenshot: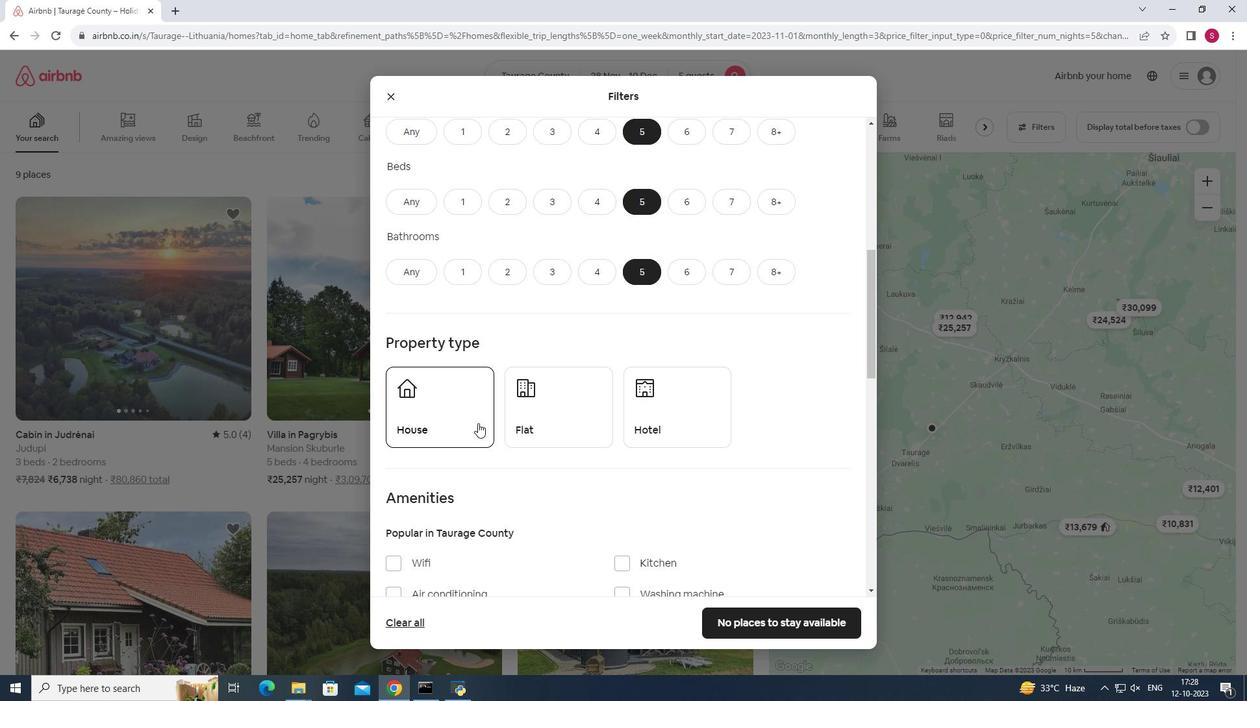
Action: Mouse pressed left at (478, 423)
Screenshot: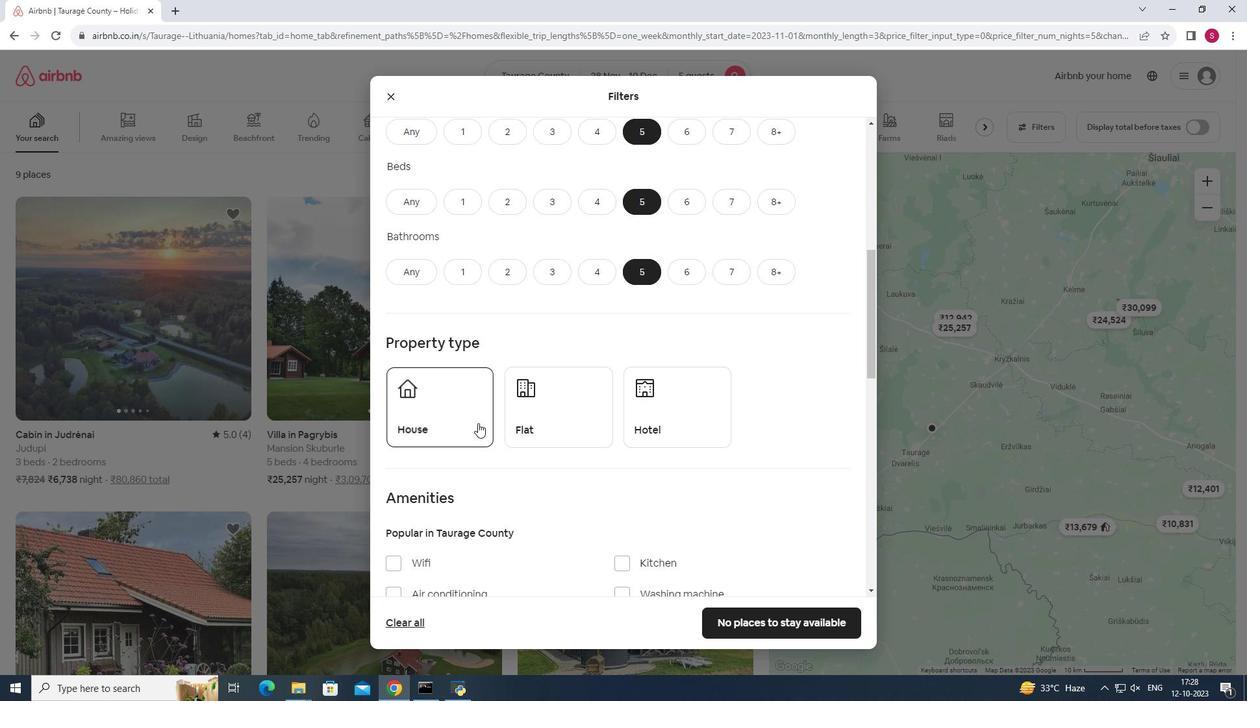 
Action: Mouse scrolled (478, 423) with delta (0, 0)
Screenshot: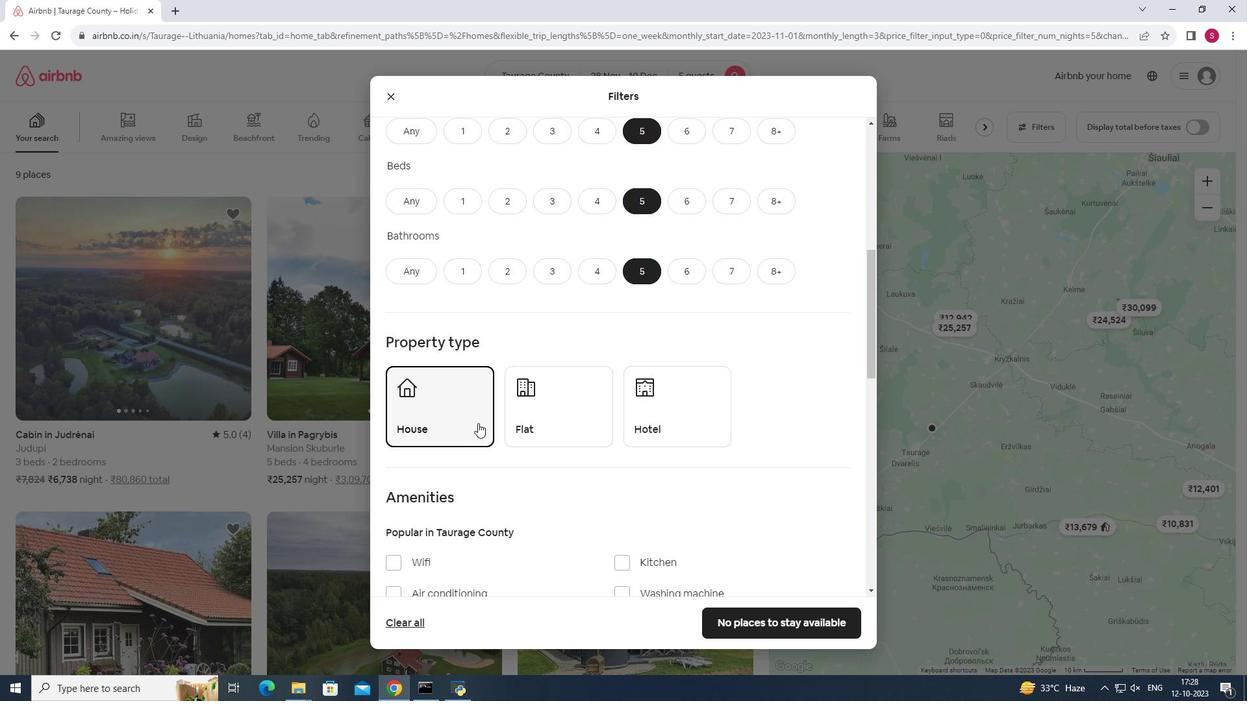 
Action: Mouse moved to (478, 423)
Screenshot: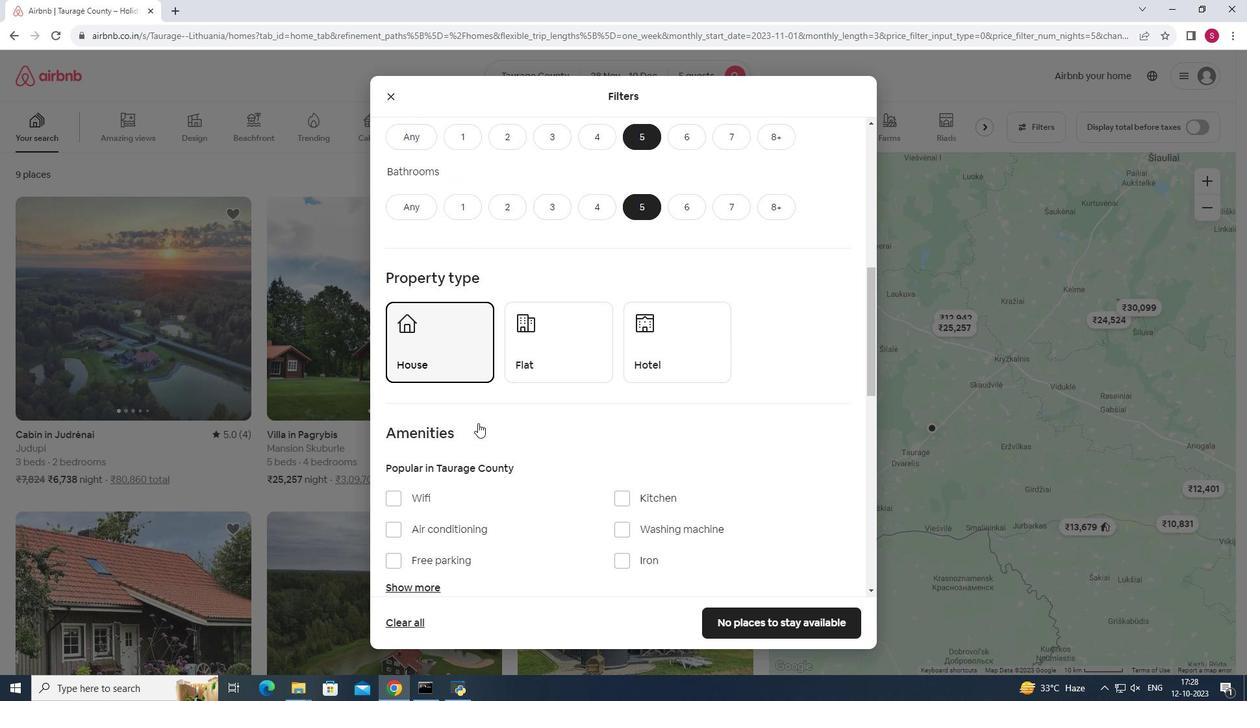 
Action: Mouse scrolled (478, 423) with delta (0, 0)
Screenshot: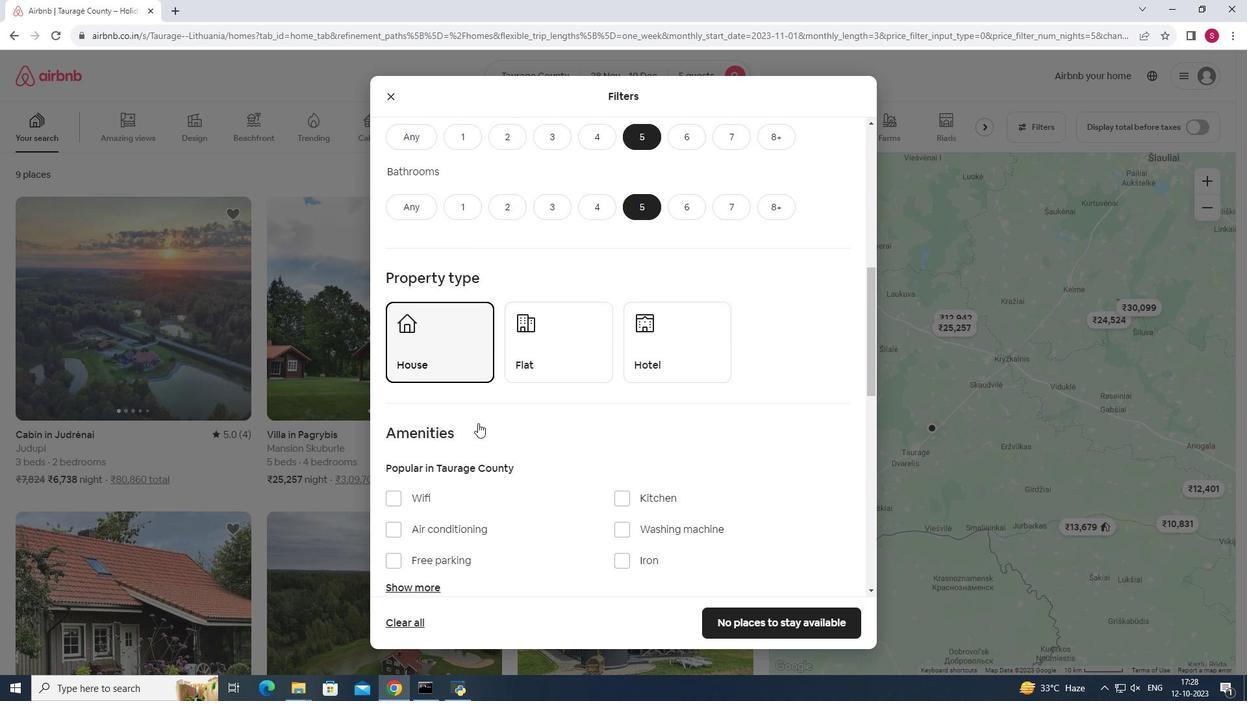 
Action: Mouse scrolled (478, 423) with delta (0, 0)
Screenshot: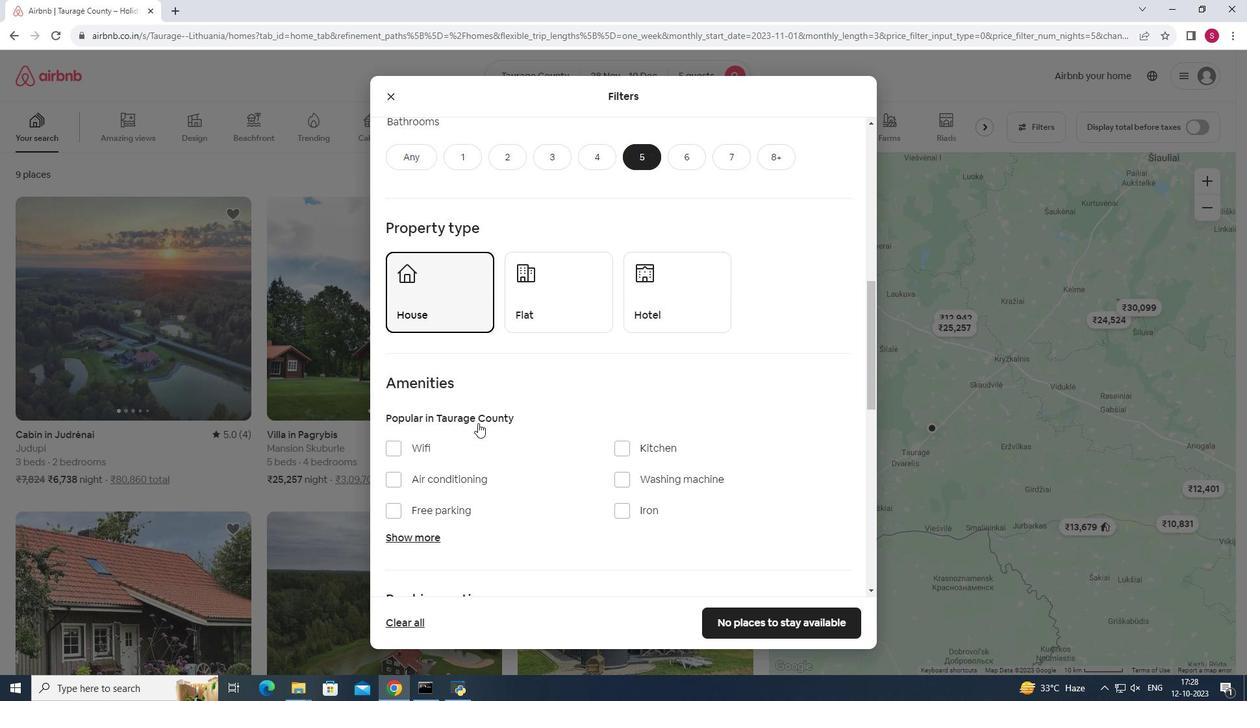 
Action: Mouse moved to (530, 419)
Screenshot: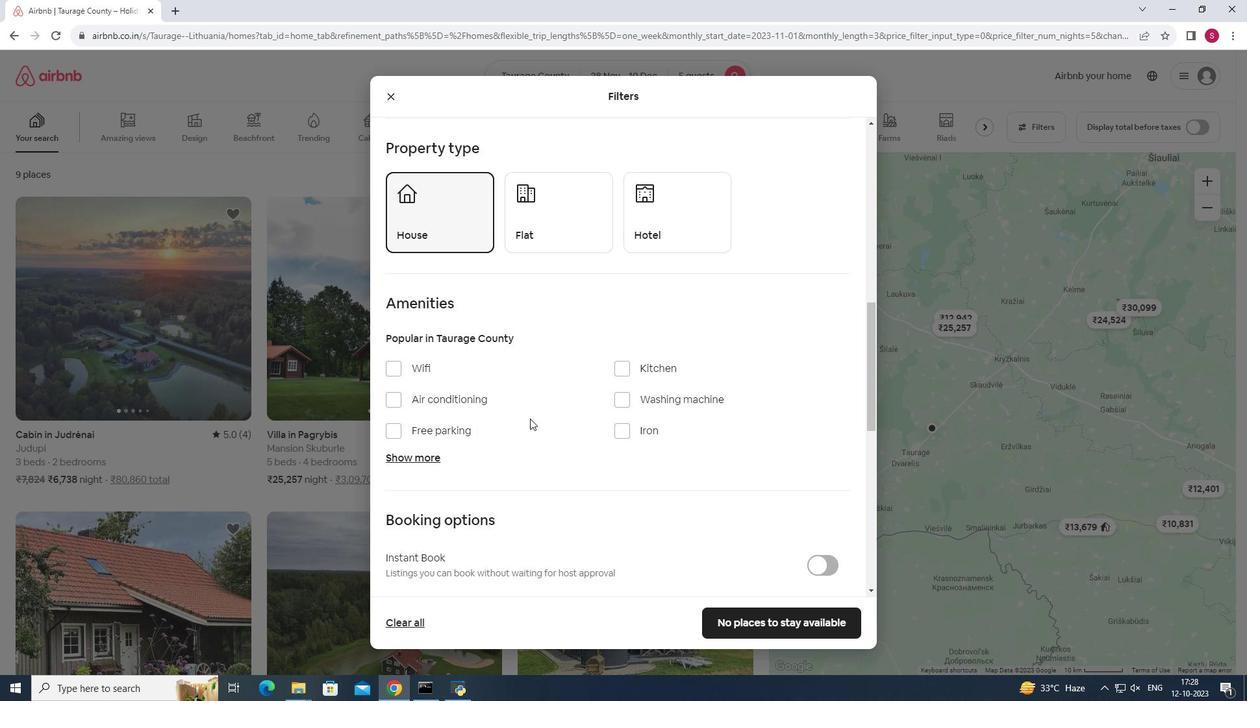 
Action: Mouse scrolled (530, 418) with delta (0, 0)
Screenshot: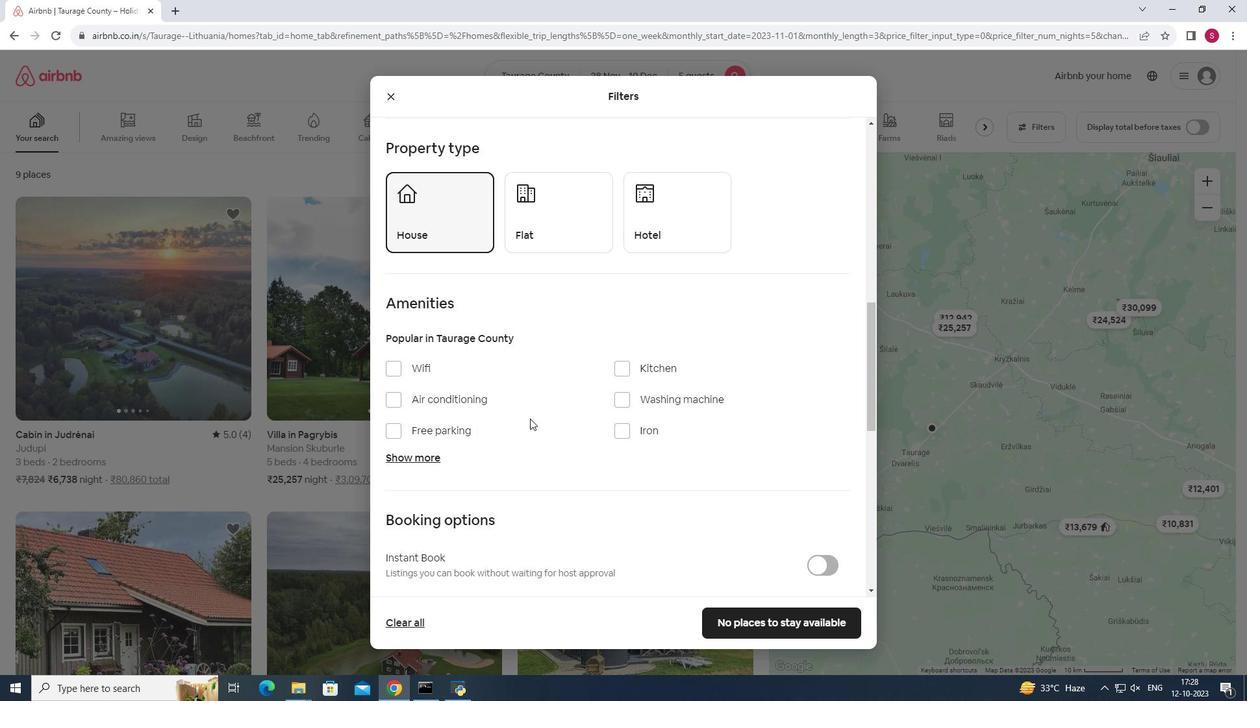 
Action: Mouse moved to (396, 306)
Screenshot: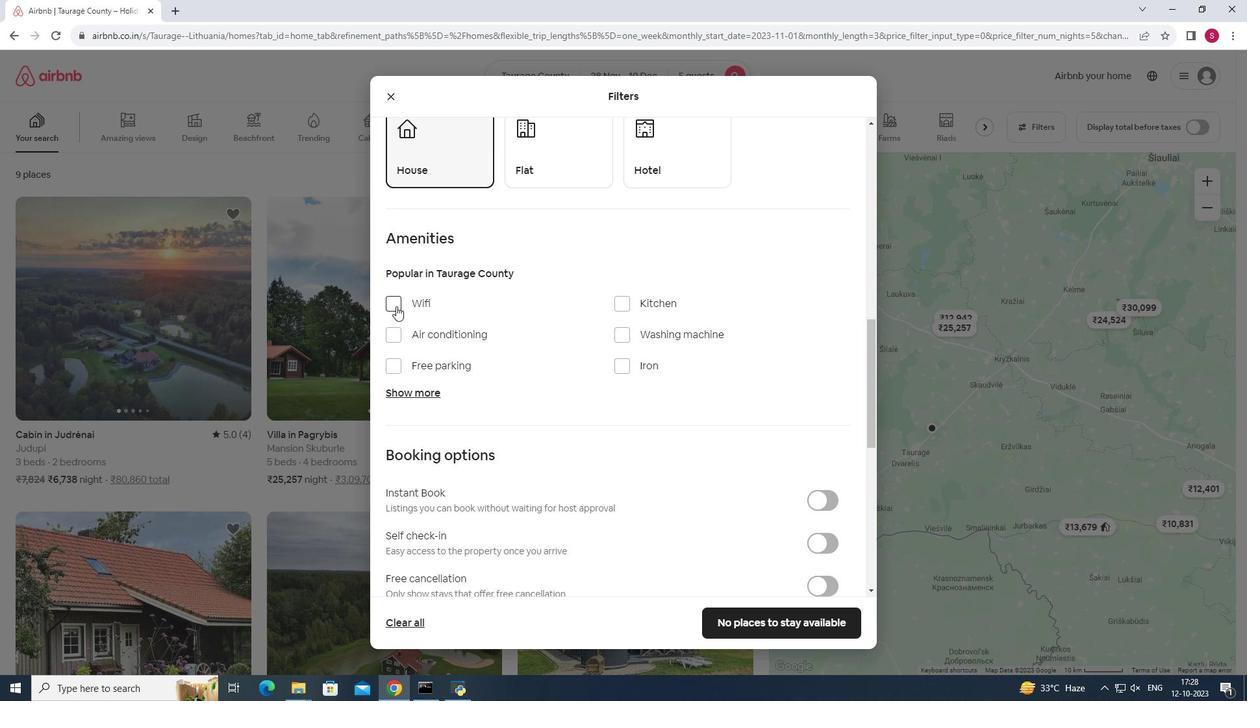 
Action: Mouse pressed left at (396, 306)
Screenshot: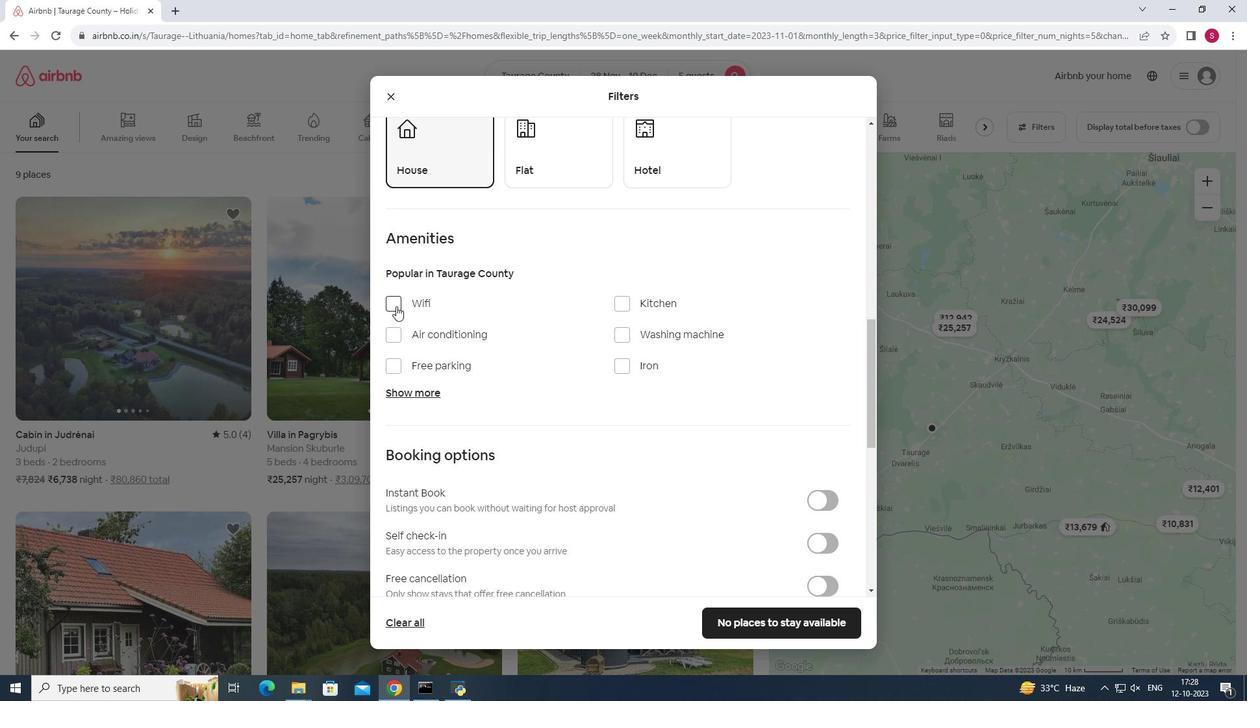 
Action: Mouse moved to (407, 393)
Screenshot: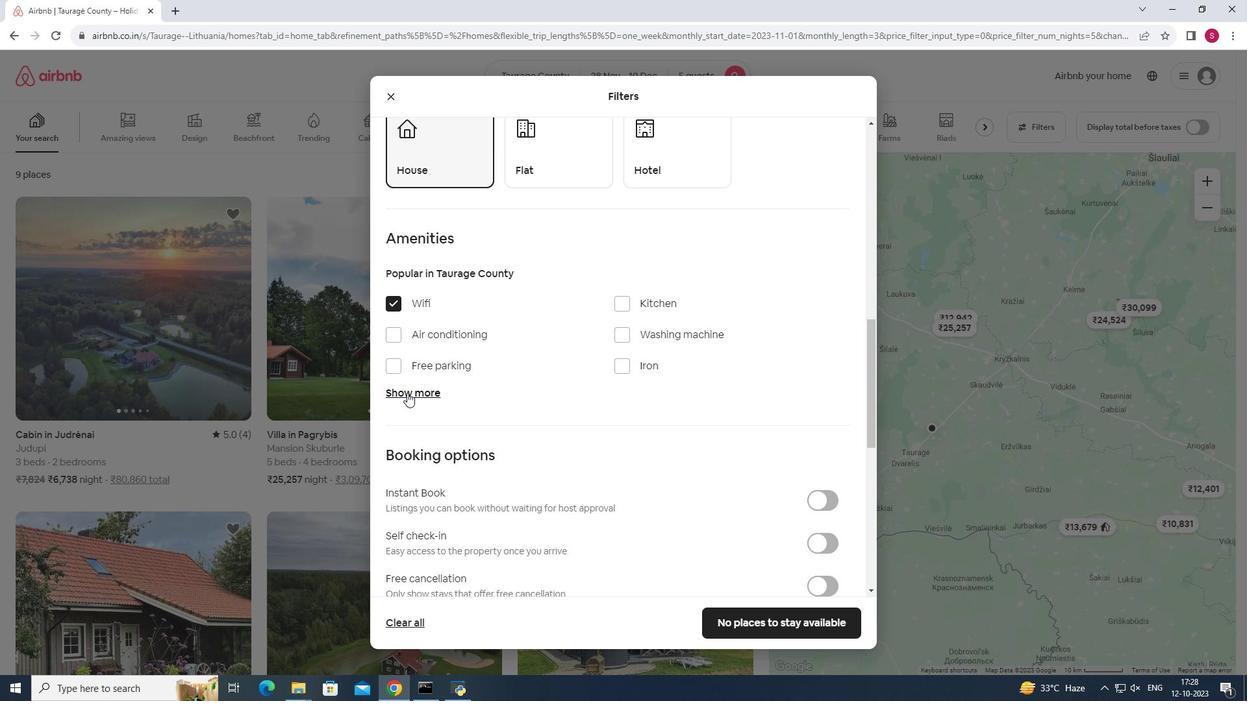 
Action: Mouse pressed left at (407, 393)
Screenshot: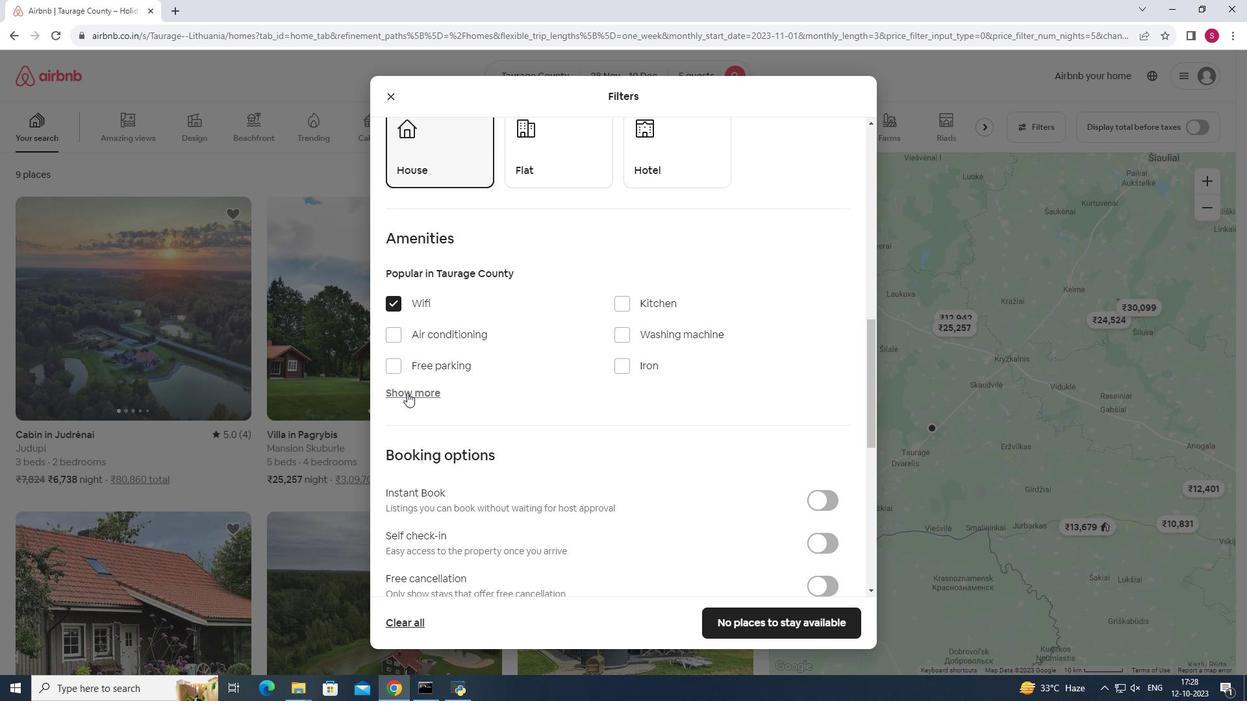 
Action: Mouse moved to (514, 364)
Screenshot: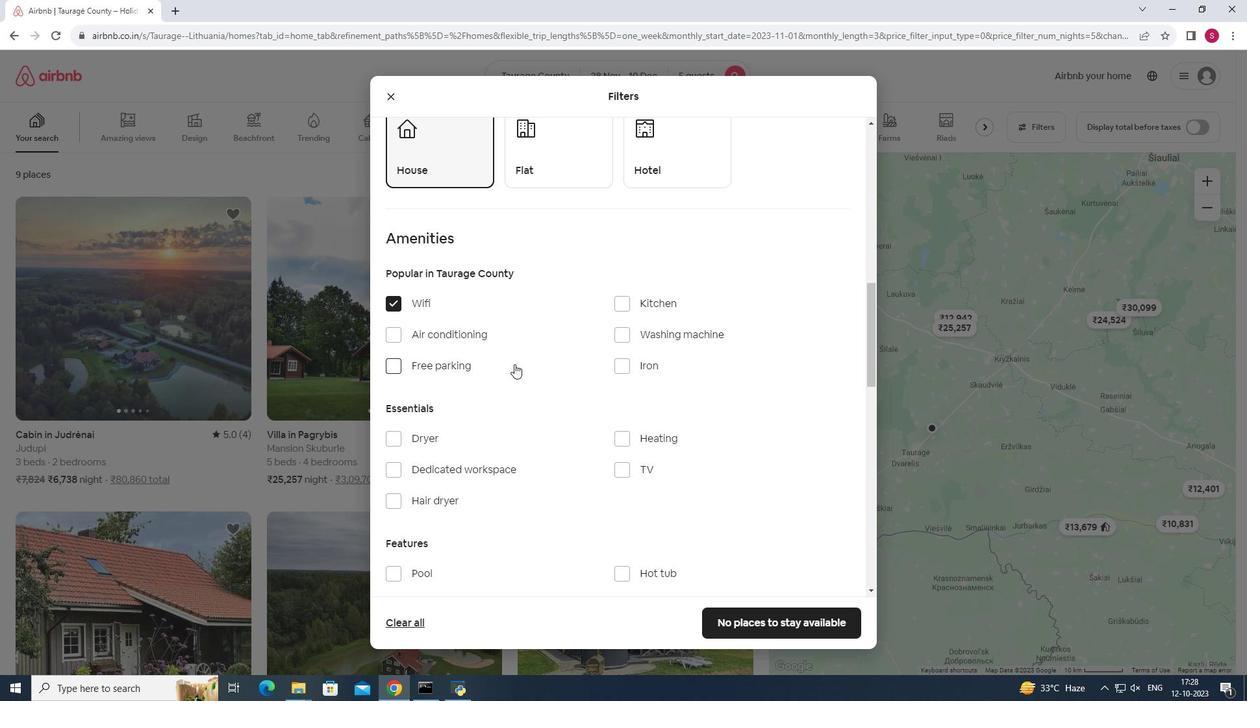 
Action: Mouse scrolled (514, 363) with delta (0, 0)
Screenshot: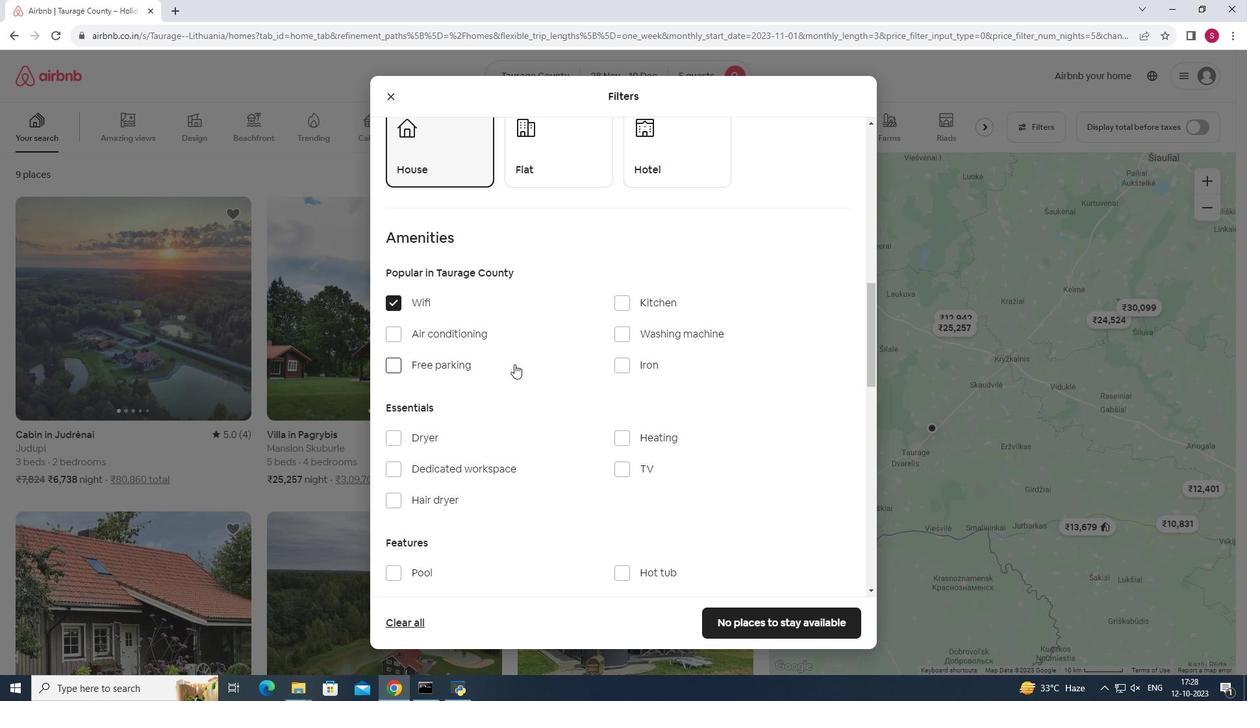 
Action: Mouse scrolled (514, 363) with delta (0, 0)
Screenshot: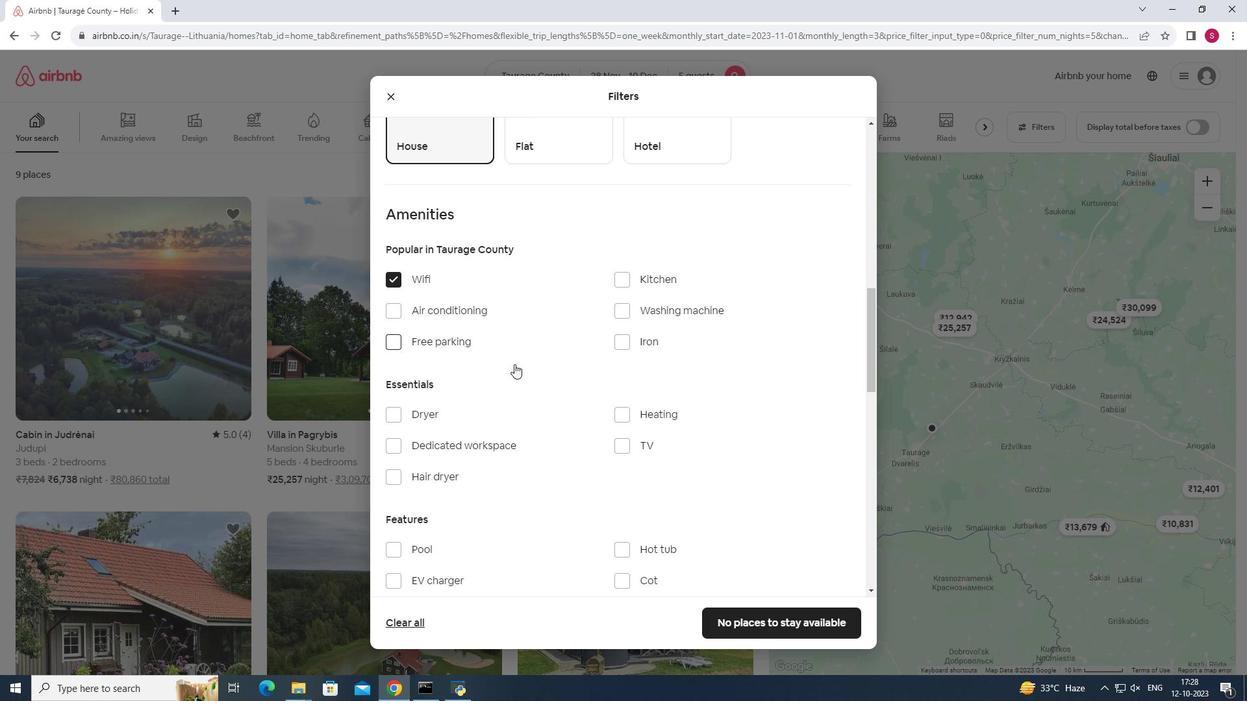 
Action: Mouse moved to (623, 341)
Screenshot: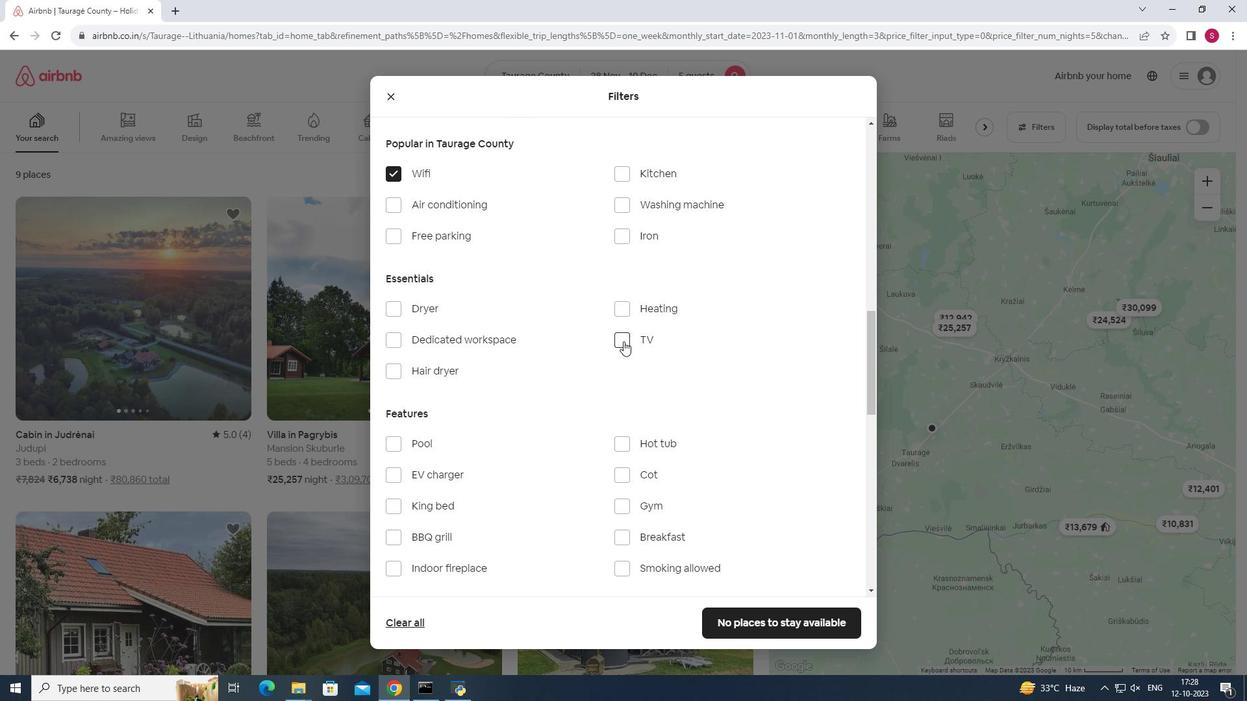 
Action: Mouse pressed left at (623, 341)
Screenshot: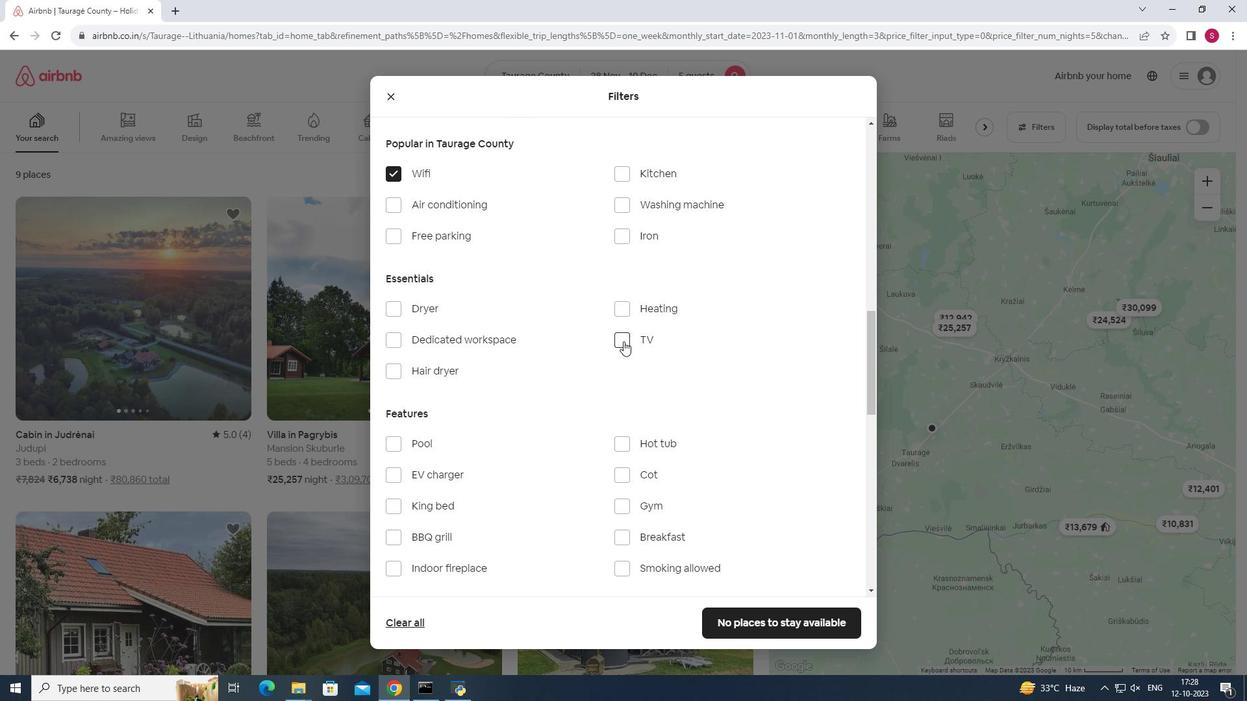 
Action: Mouse moved to (391, 235)
Screenshot: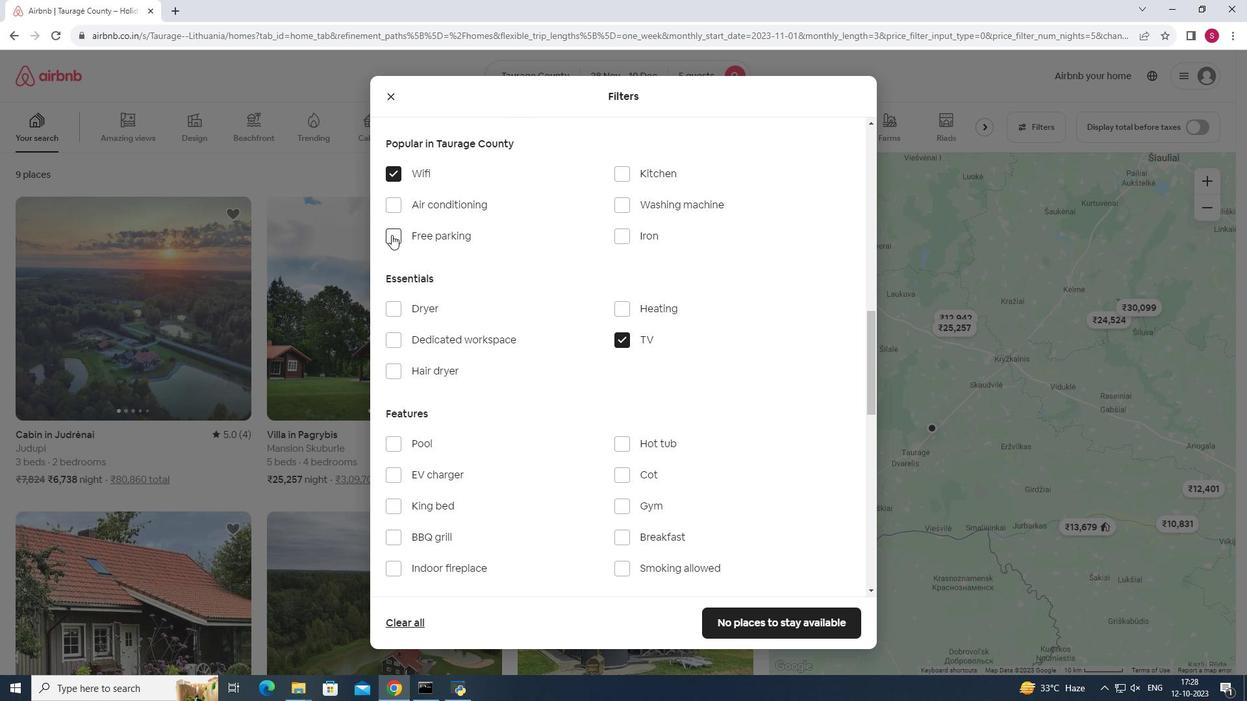 
Action: Mouse pressed left at (391, 235)
Screenshot: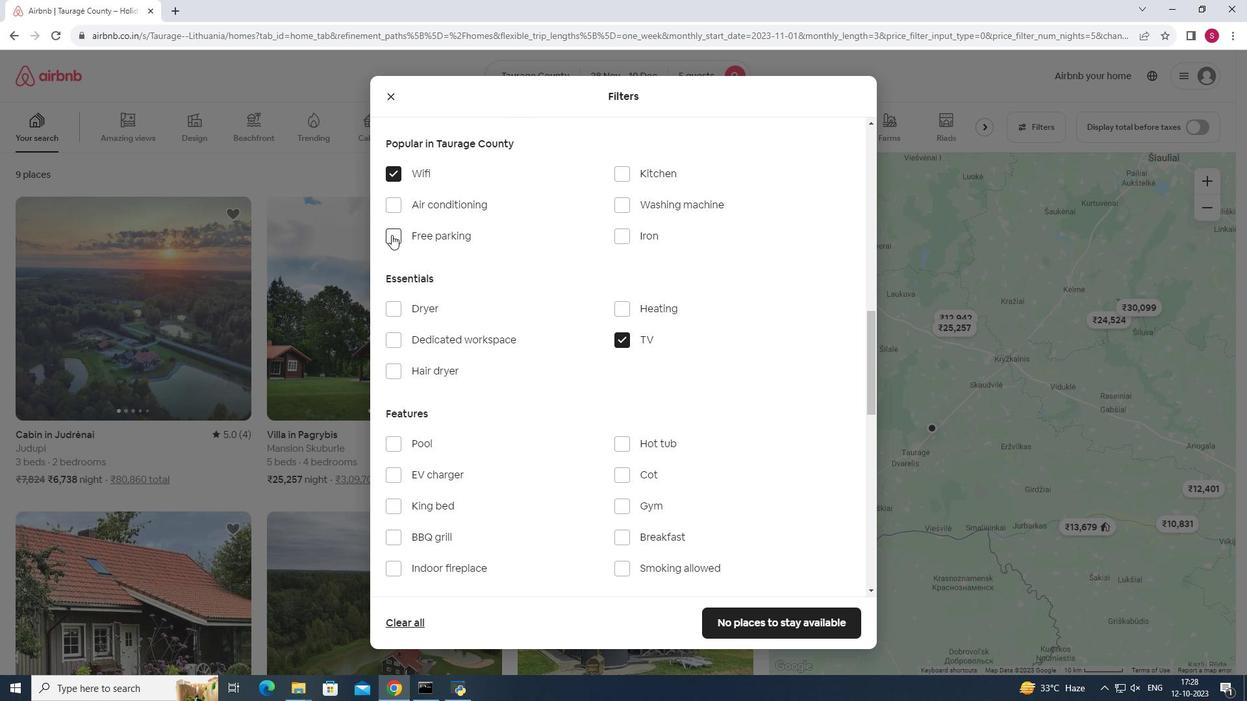 
Action: Mouse moved to (538, 297)
Screenshot: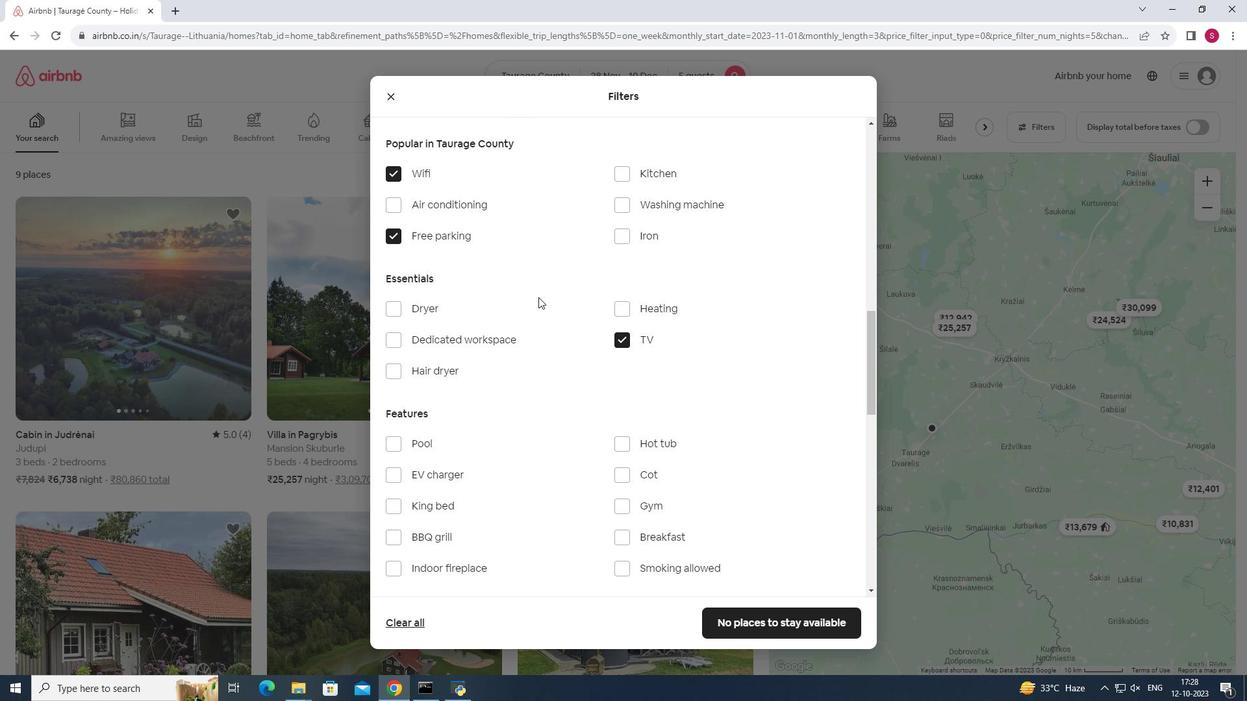 
Action: Mouse scrolled (538, 296) with delta (0, 0)
Screenshot: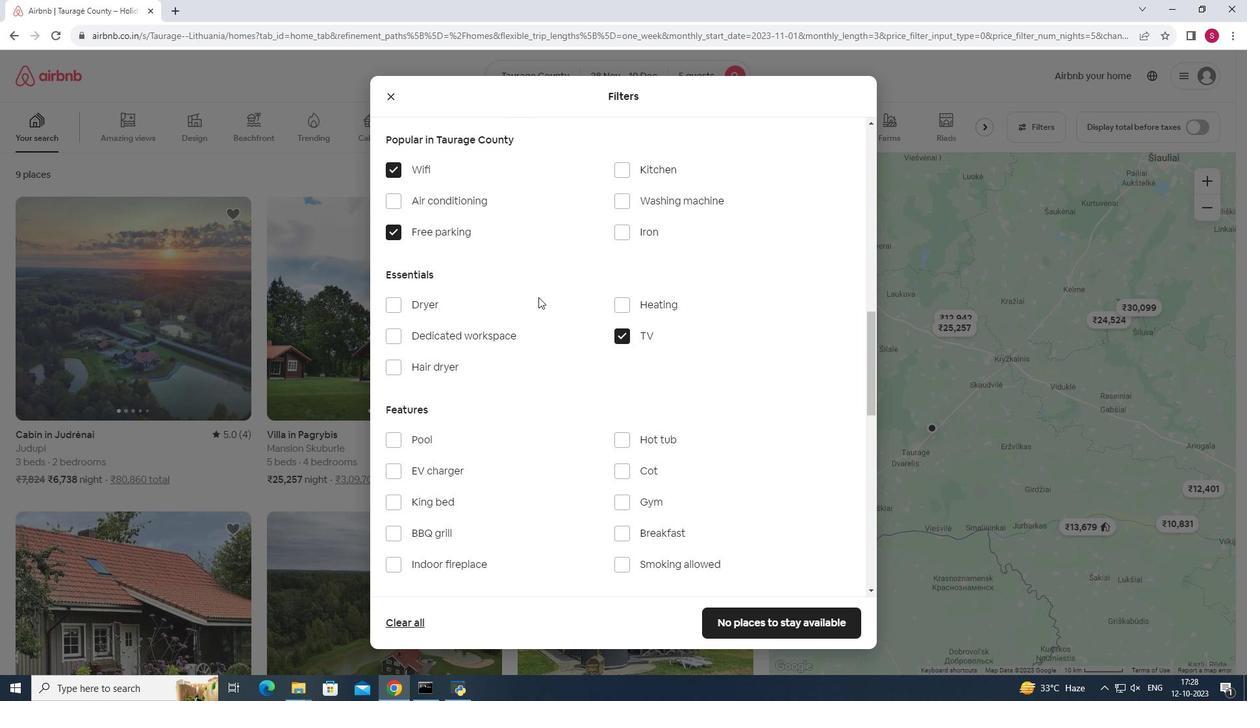 
Action: Mouse scrolled (538, 296) with delta (0, 0)
Screenshot: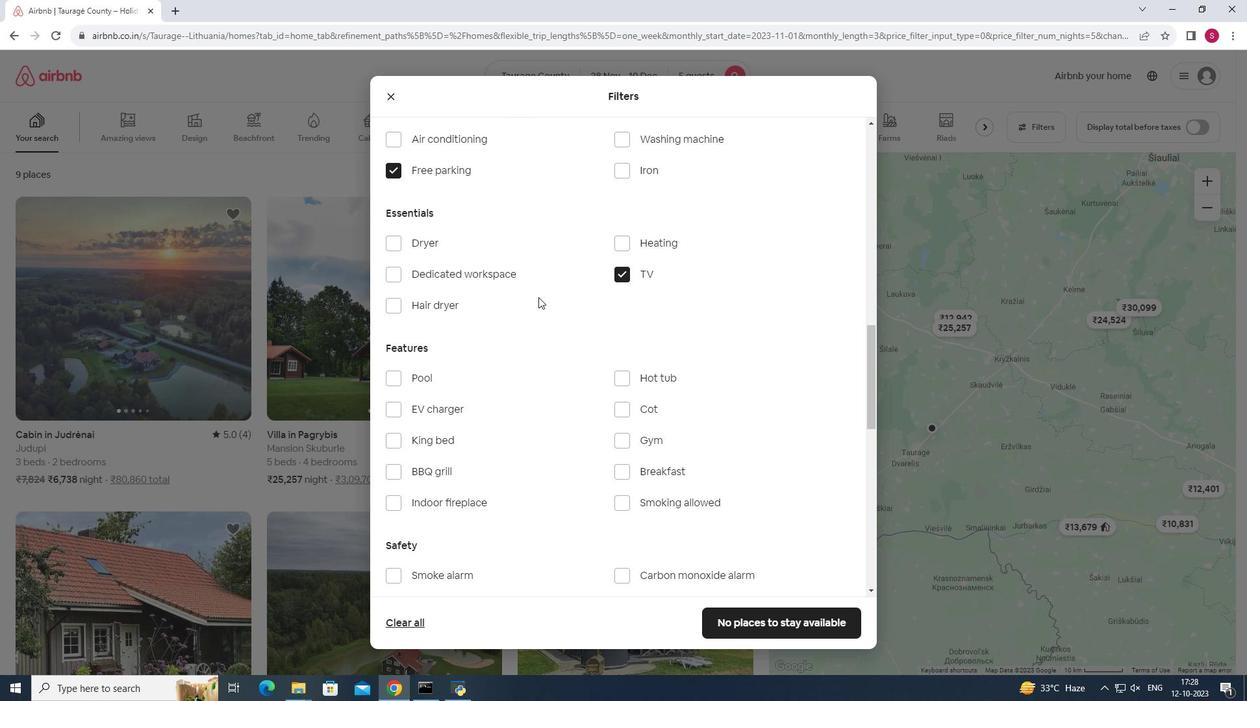 
Action: Mouse moved to (623, 379)
Screenshot: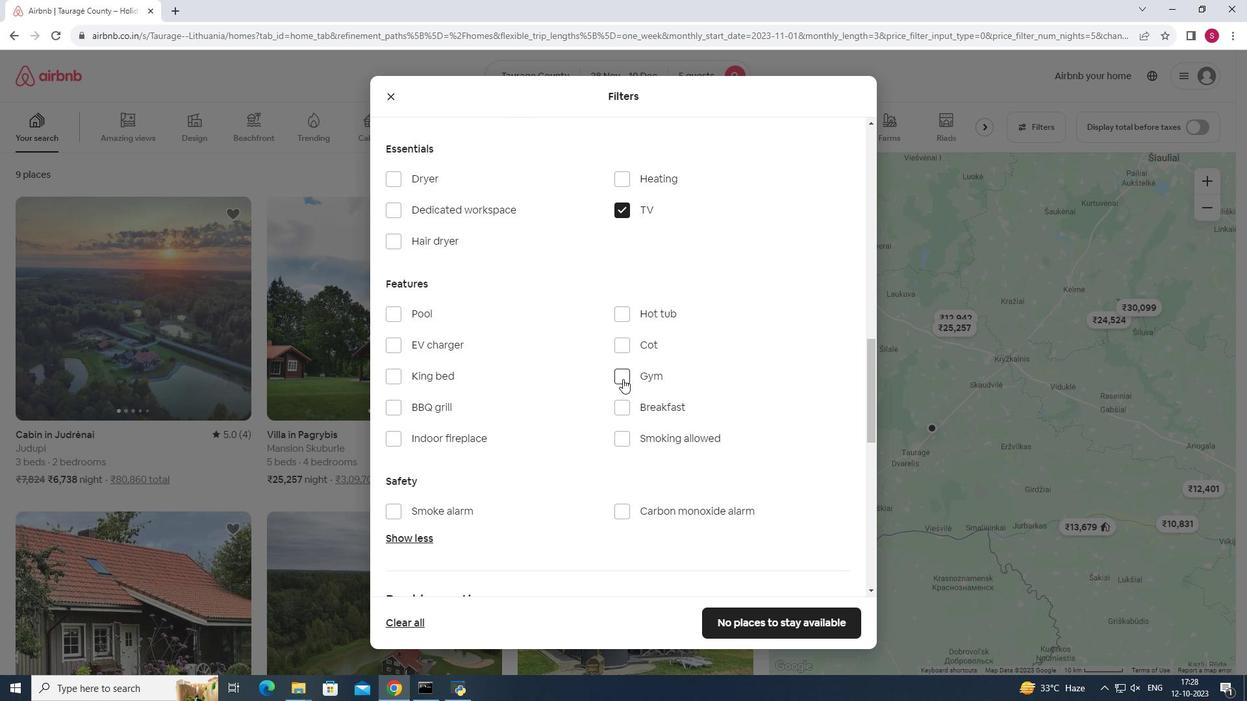 
Action: Mouse pressed left at (623, 379)
Screenshot: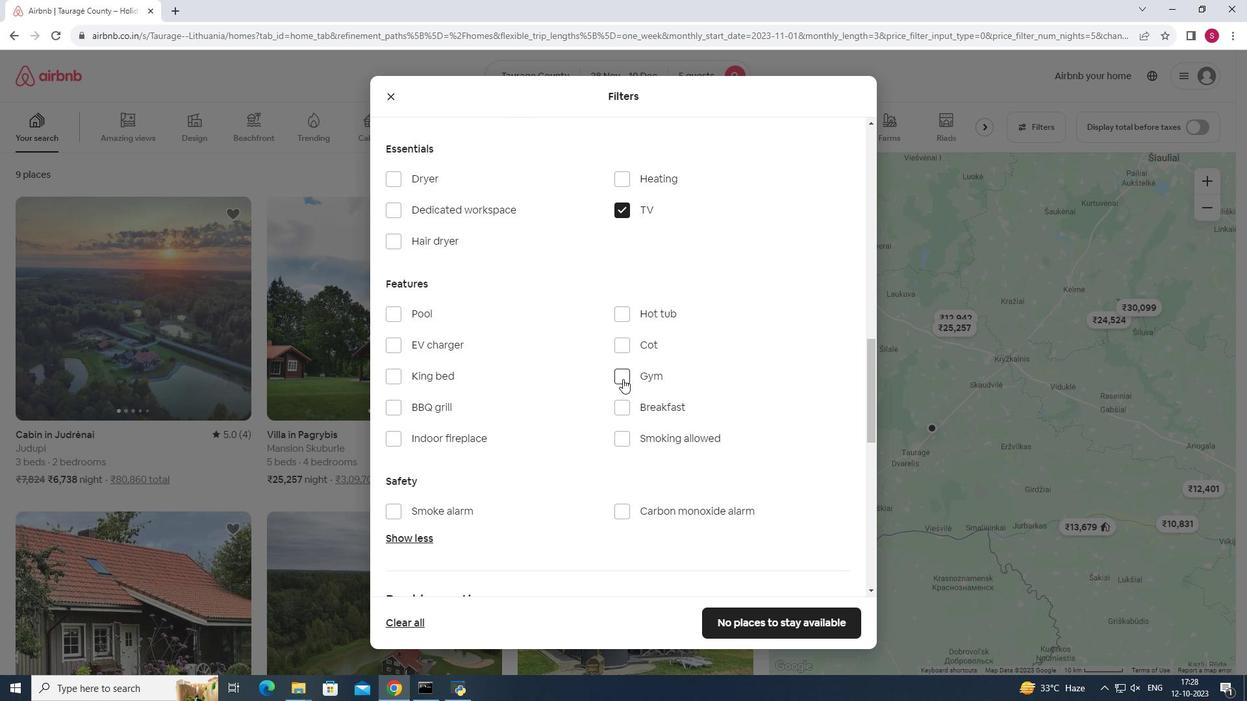 
Action: Mouse moved to (625, 407)
Screenshot: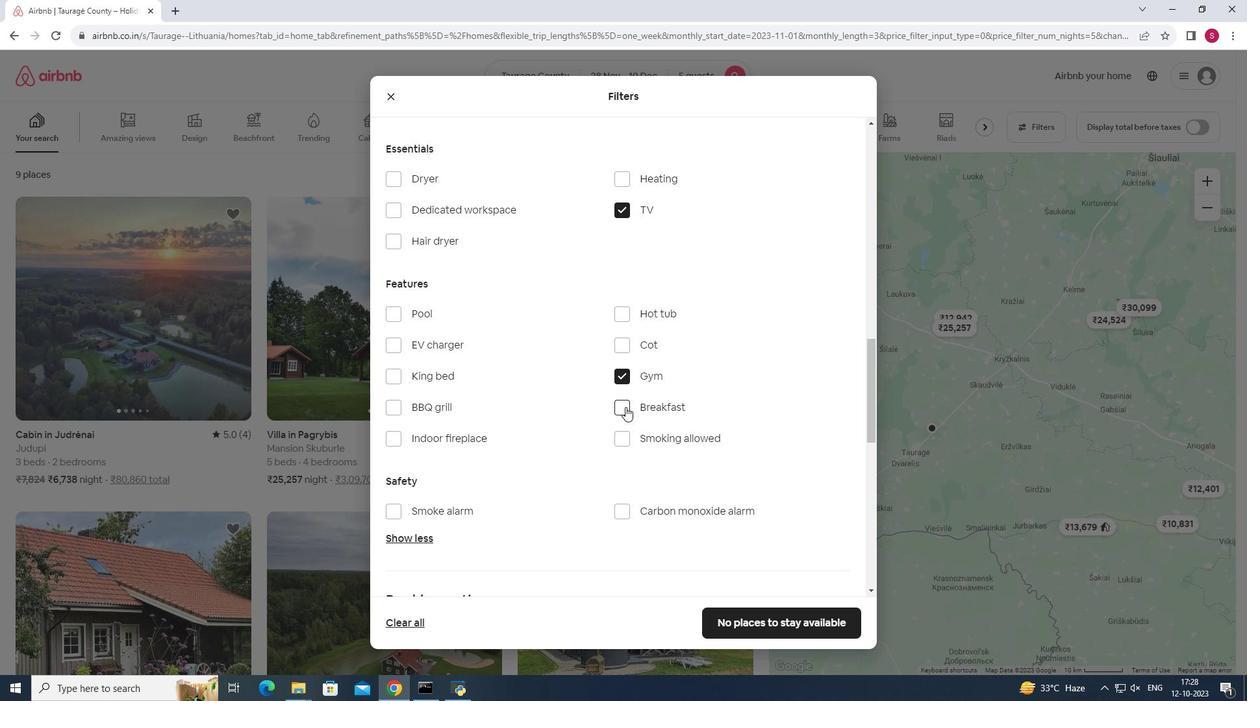 
Action: Mouse pressed left at (625, 407)
Screenshot: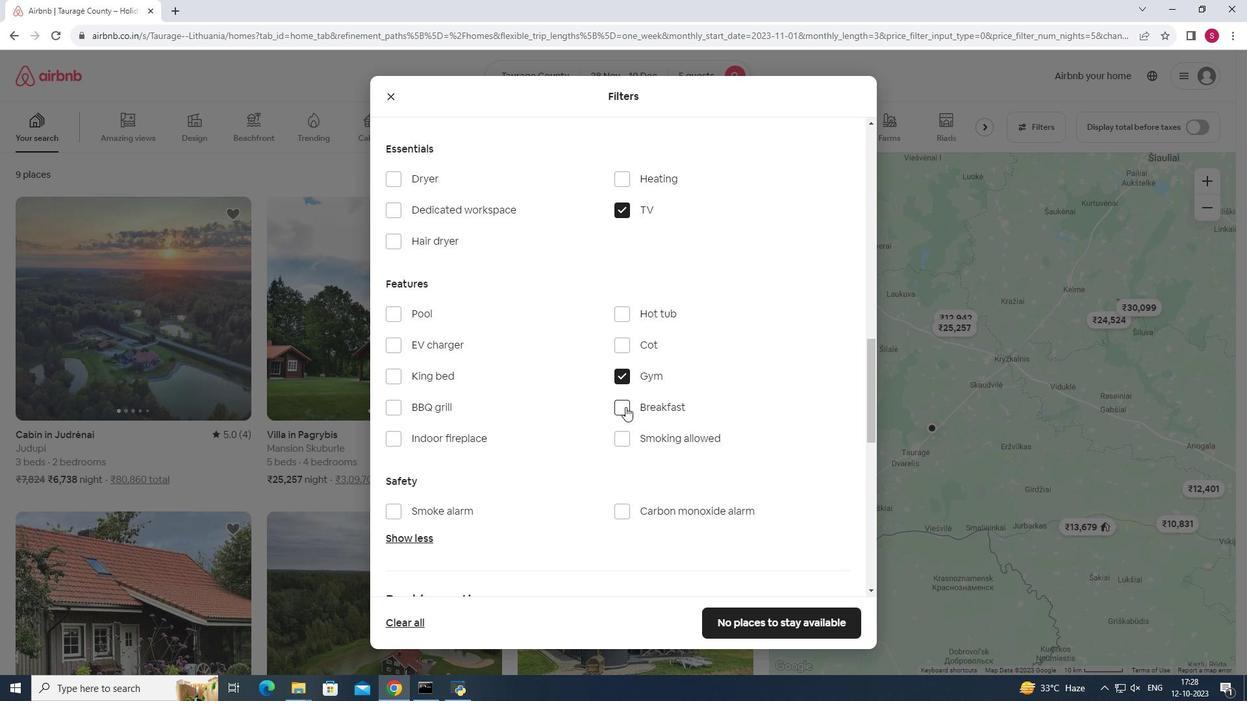 
Action: Mouse moved to (757, 623)
Screenshot: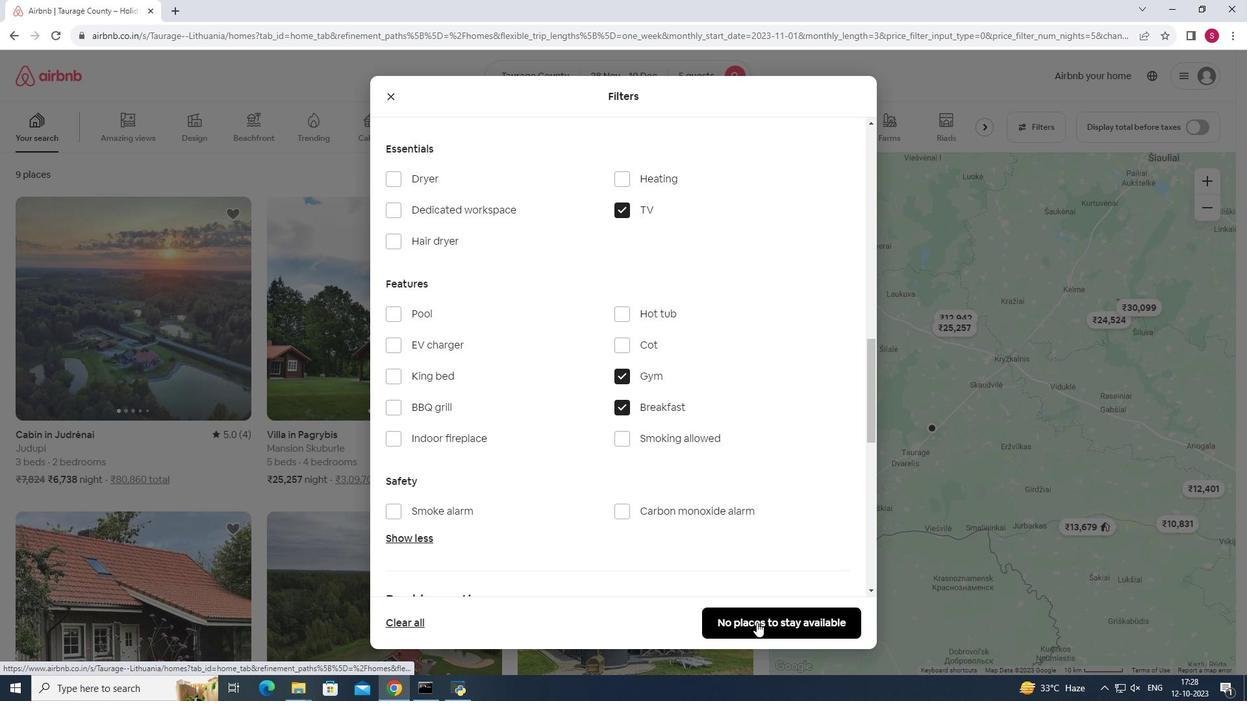 
Action: Mouse pressed left at (757, 623)
Screenshot: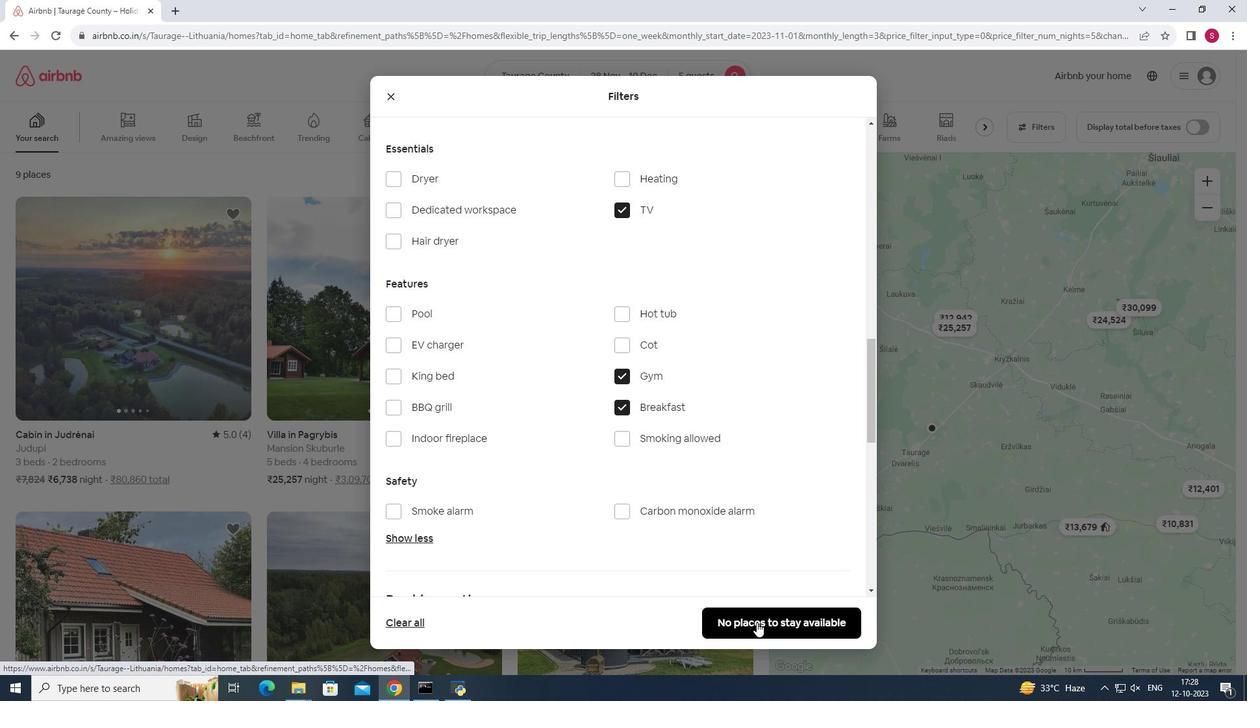 
Action: Mouse moved to (750, 619)
Screenshot: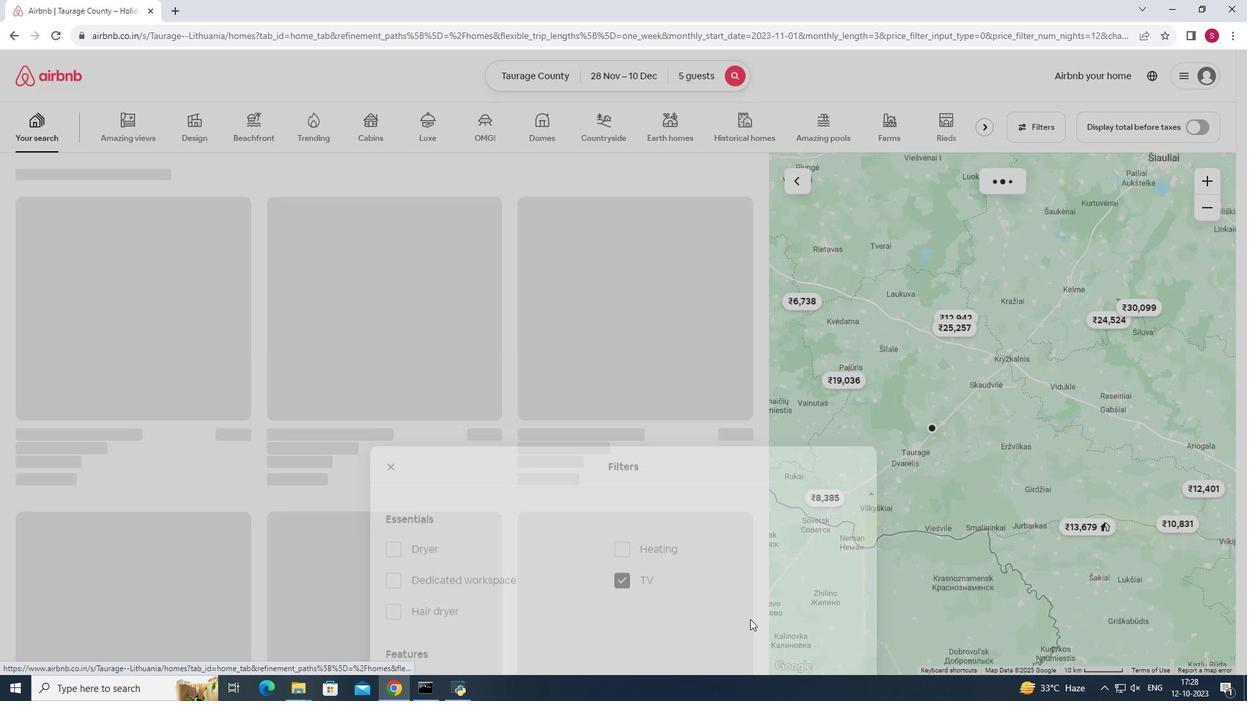 
